 Task: Find connections with filter location Carnegie with filter topic #healthcarewith filter profile language German with filter current company HELLA with filter school GIET University Gunupur with filter industry Administration of Justice with filter service category Commercial Insurance with filter keywords title Area Sales Manager
Action: Mouse moved to (693, 111)
Screenshot: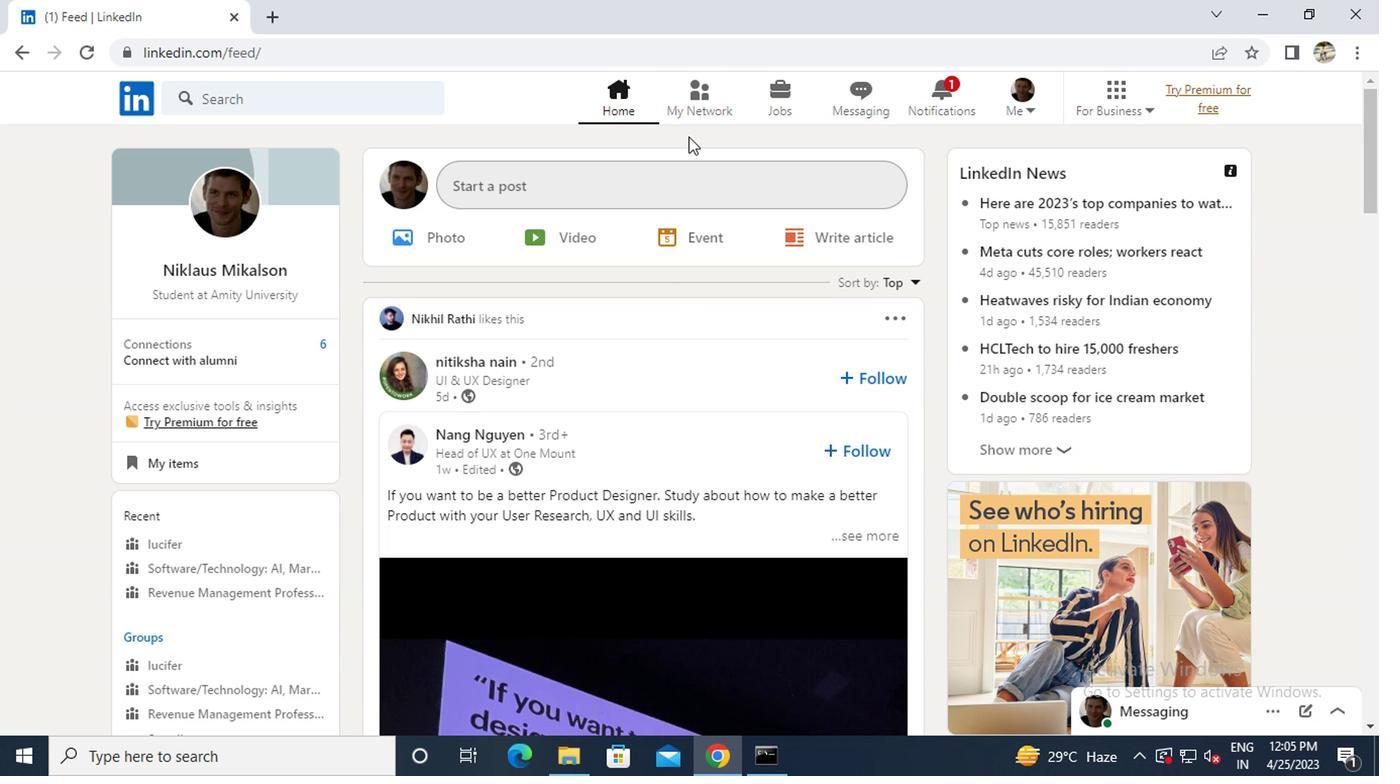 
Action: Mouse pressed left at (693, 111)
Screenshot: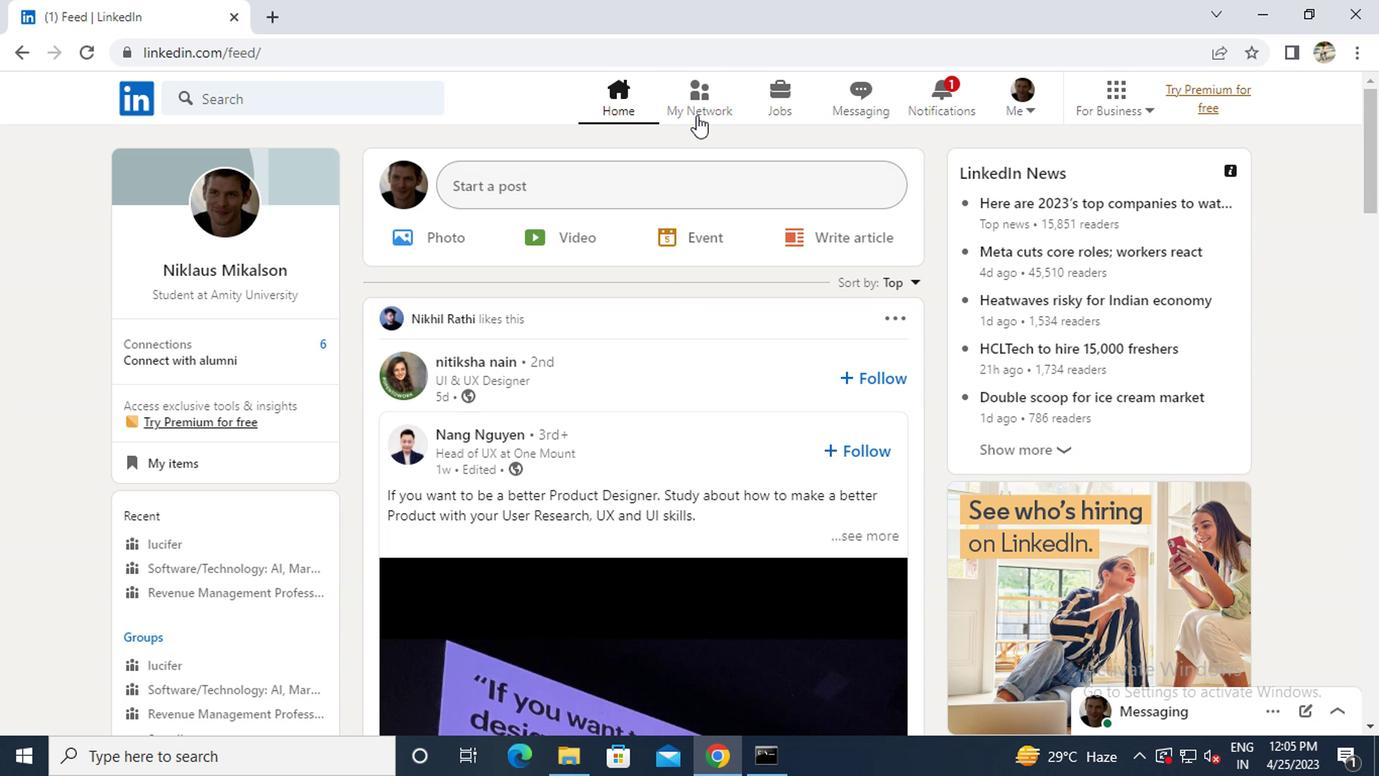
Action: Mouse moved to (375, 208)
Screenshot: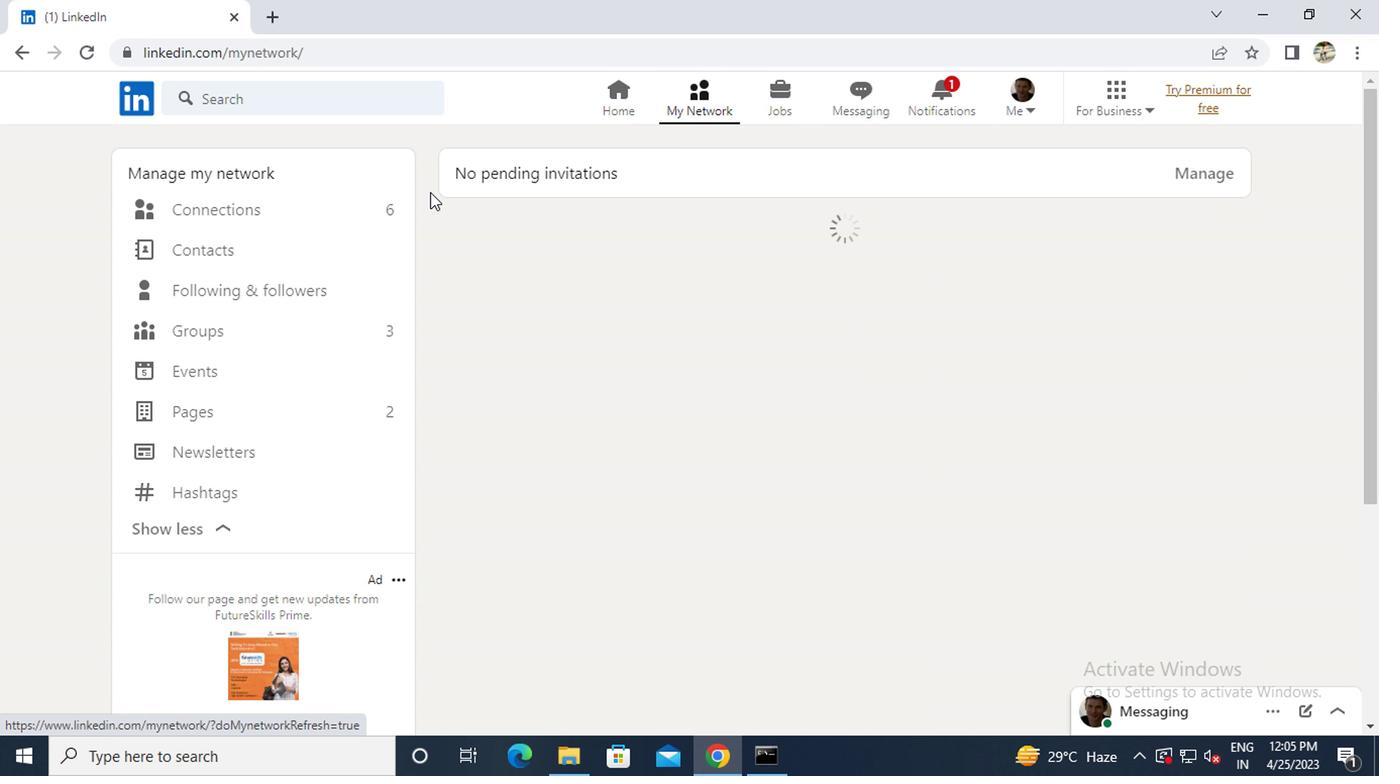 
Action: Mouse pressed left at (375, 208)
Screenshot: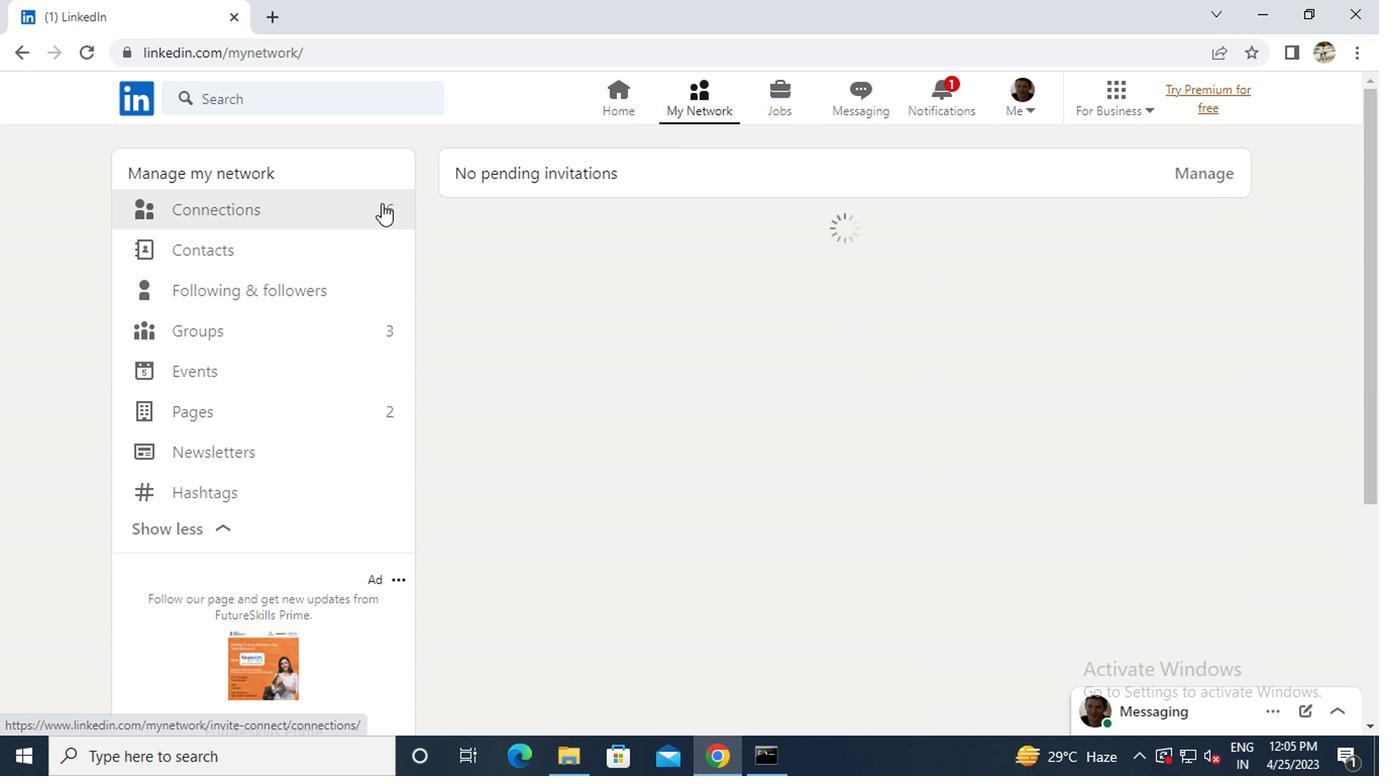 
Action: Mouse moved to (805, 214)
Screenshot: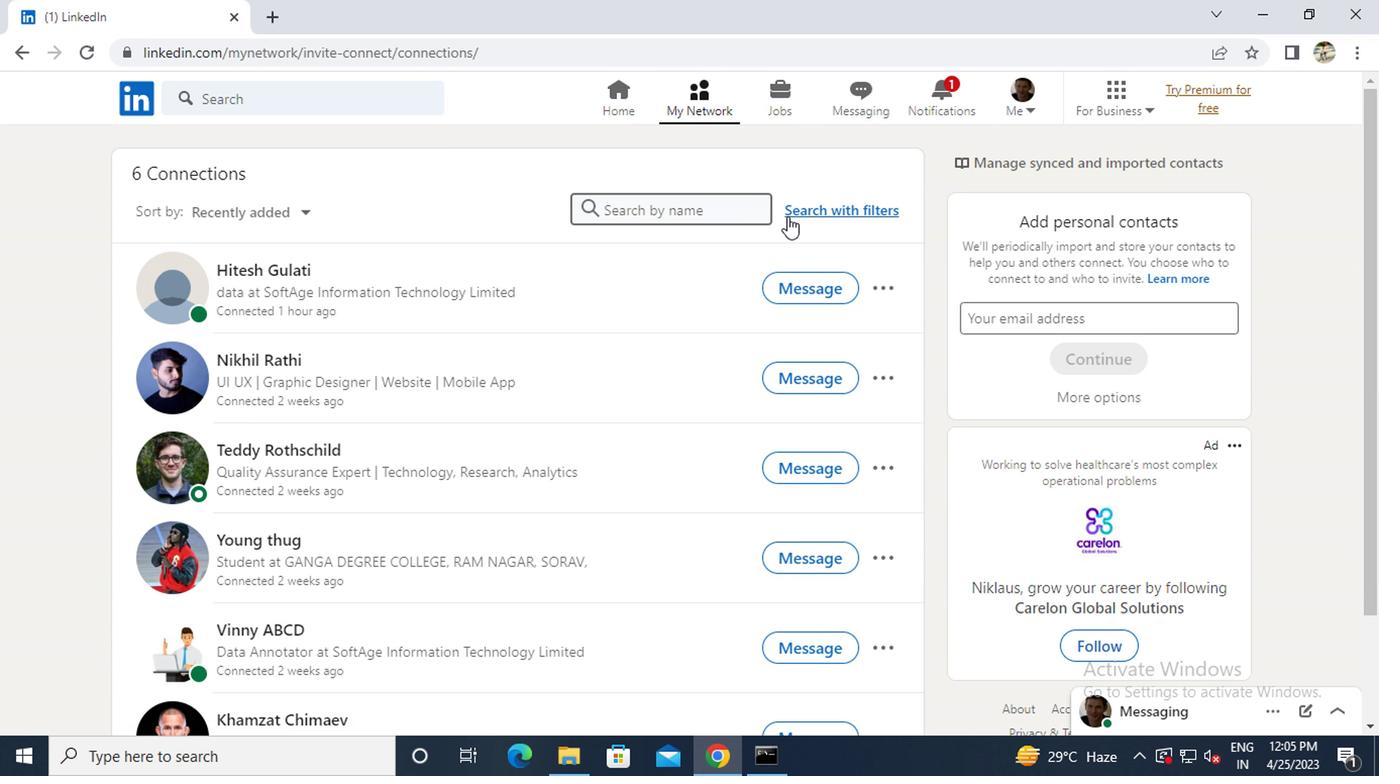 
Action: Mouse pressed left at (805, 214)
Screenshot: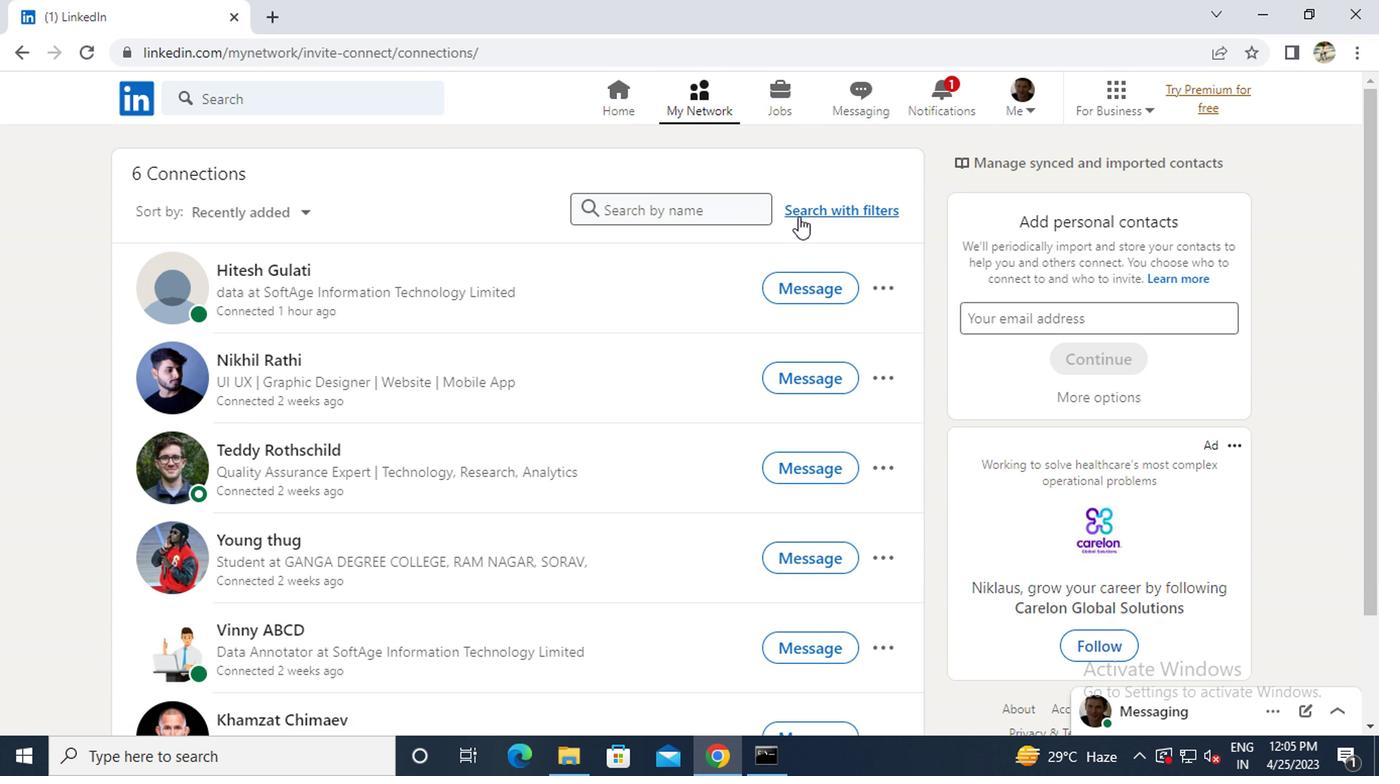 
Action: Mouse moved to (690, 156)
Screenshot: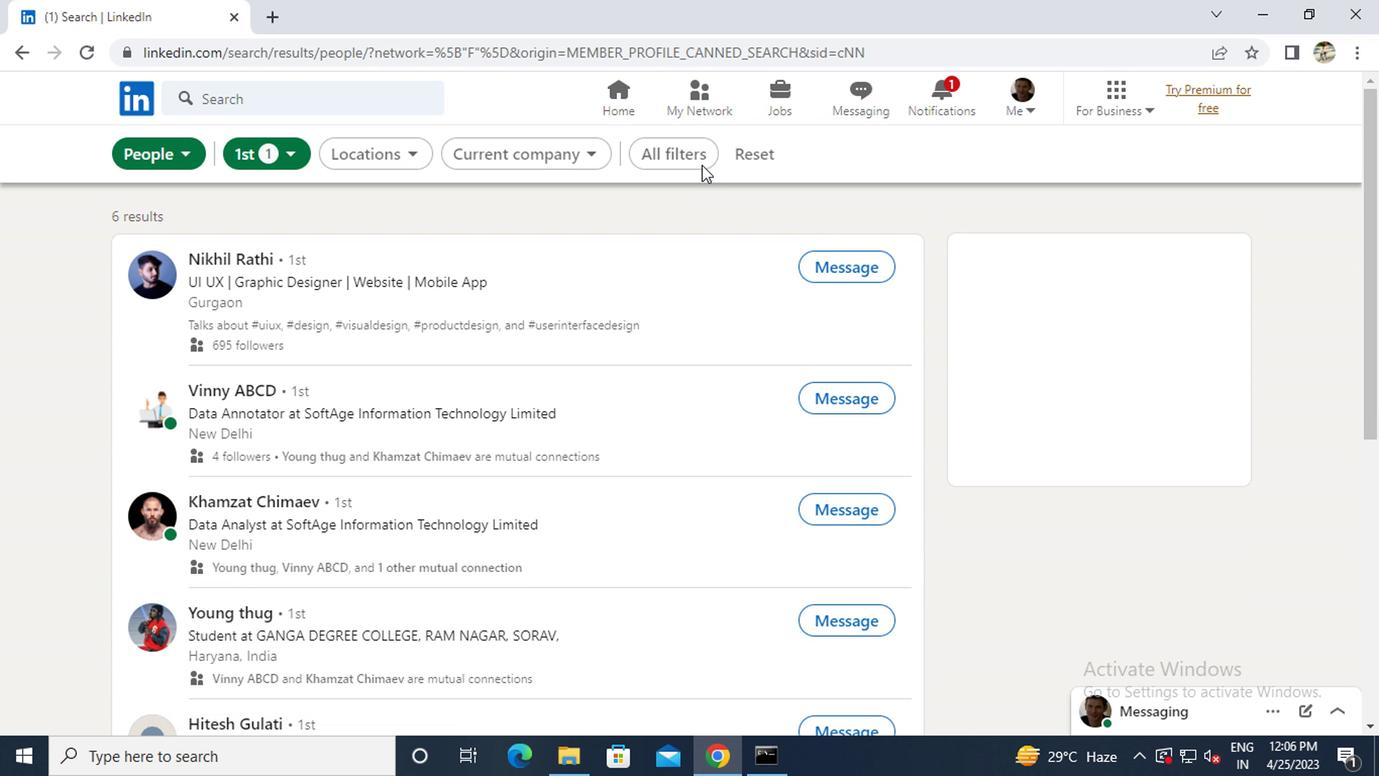 
Action: Mouse pressed left at (690, 156)
Screenshot: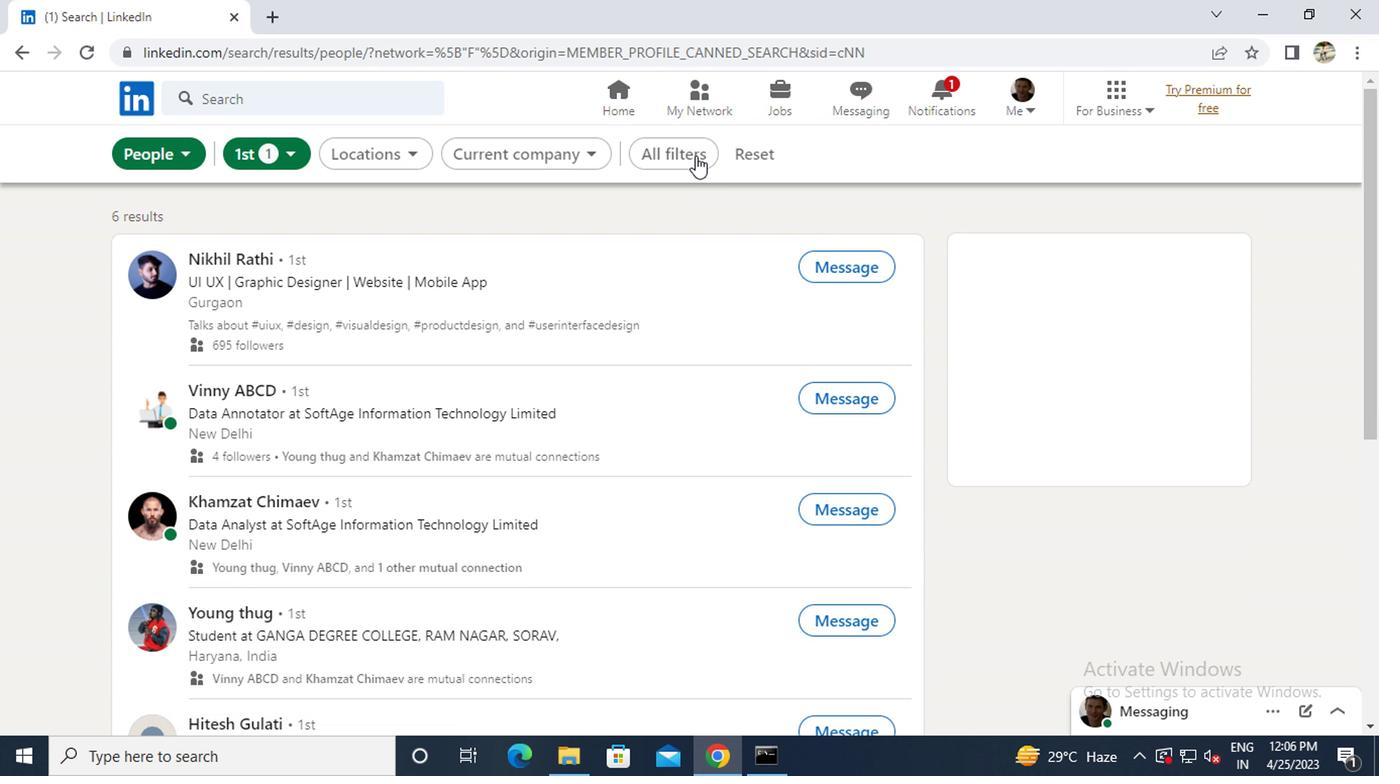 
Action: Mouse moved to (977, 441)
Screenshot: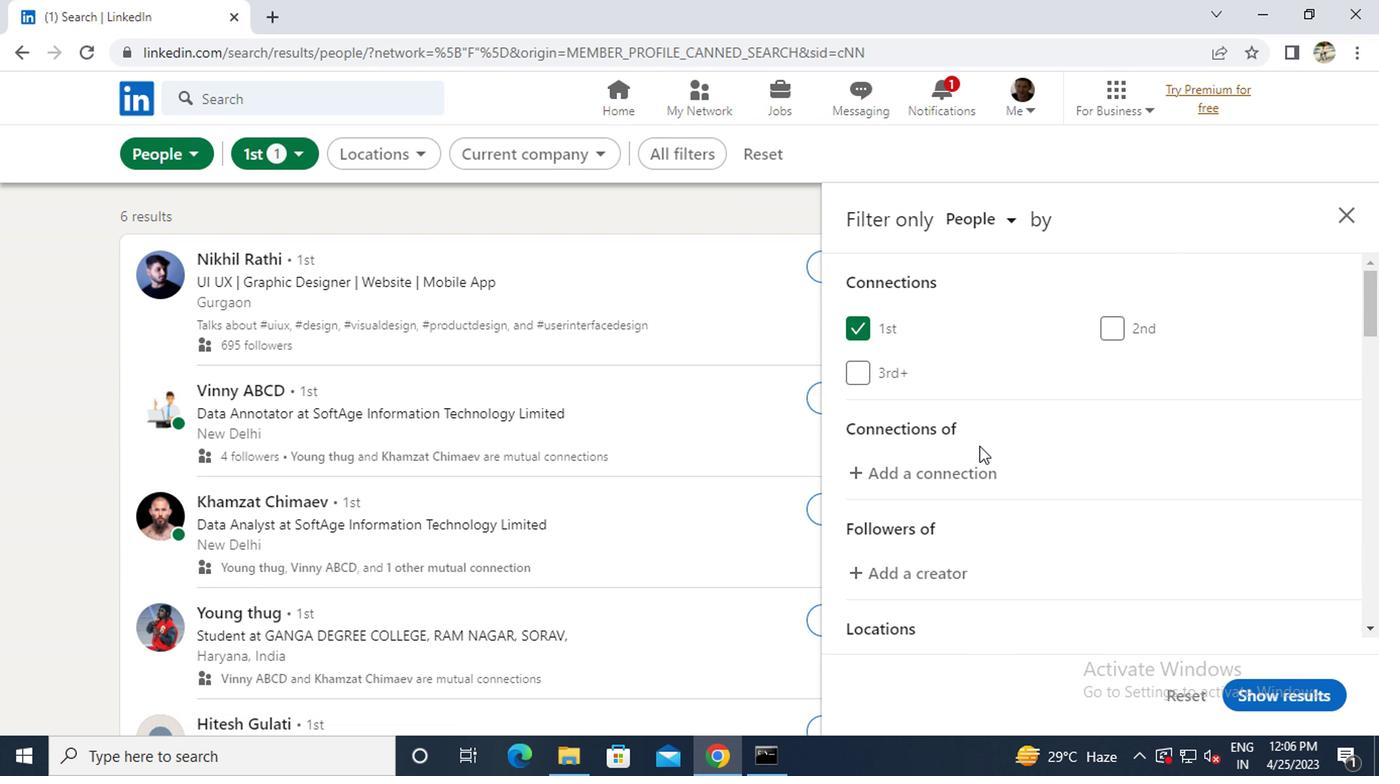 
Action: Mouse scrolled (977, 441) with delta (0, 0)
Screenshot: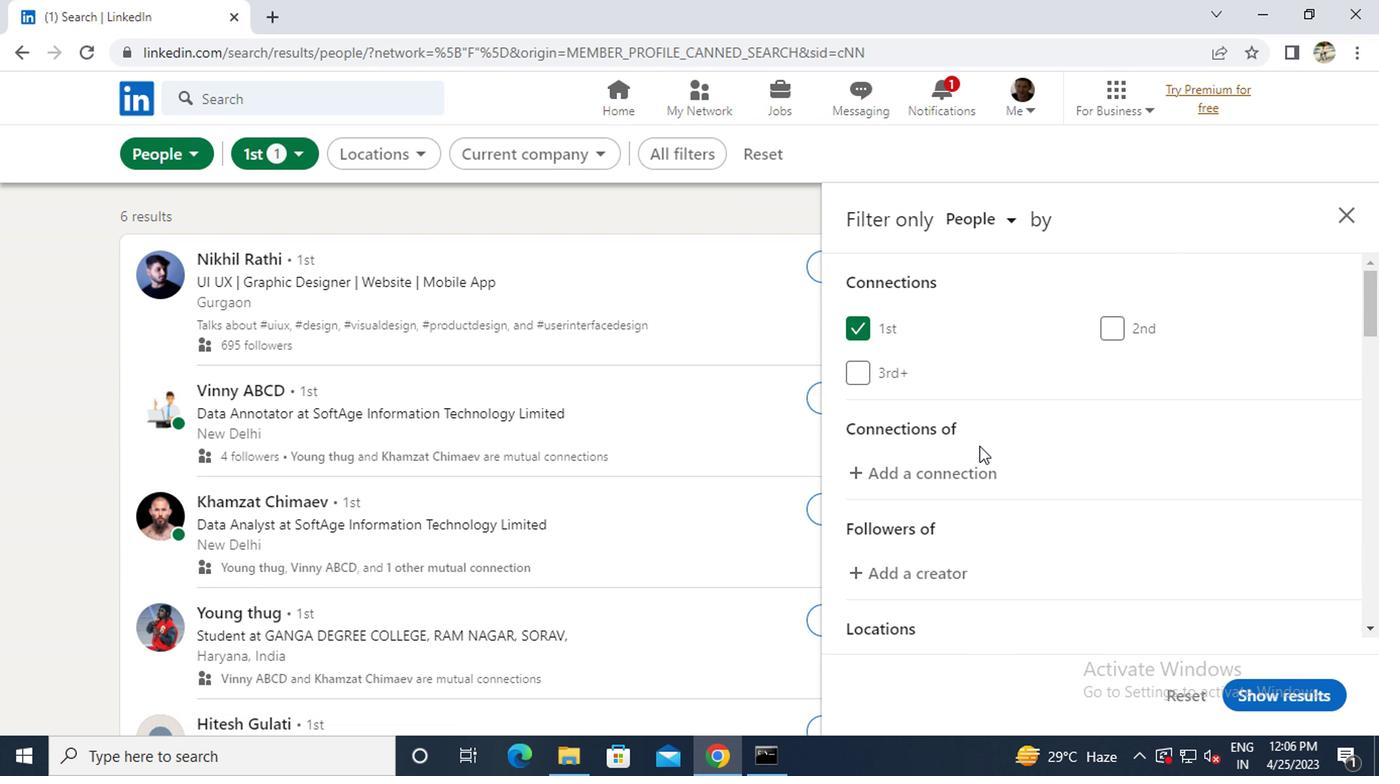 
Action: Mouse scrolled (977, 441) with delta (0, 0)
Screenshot: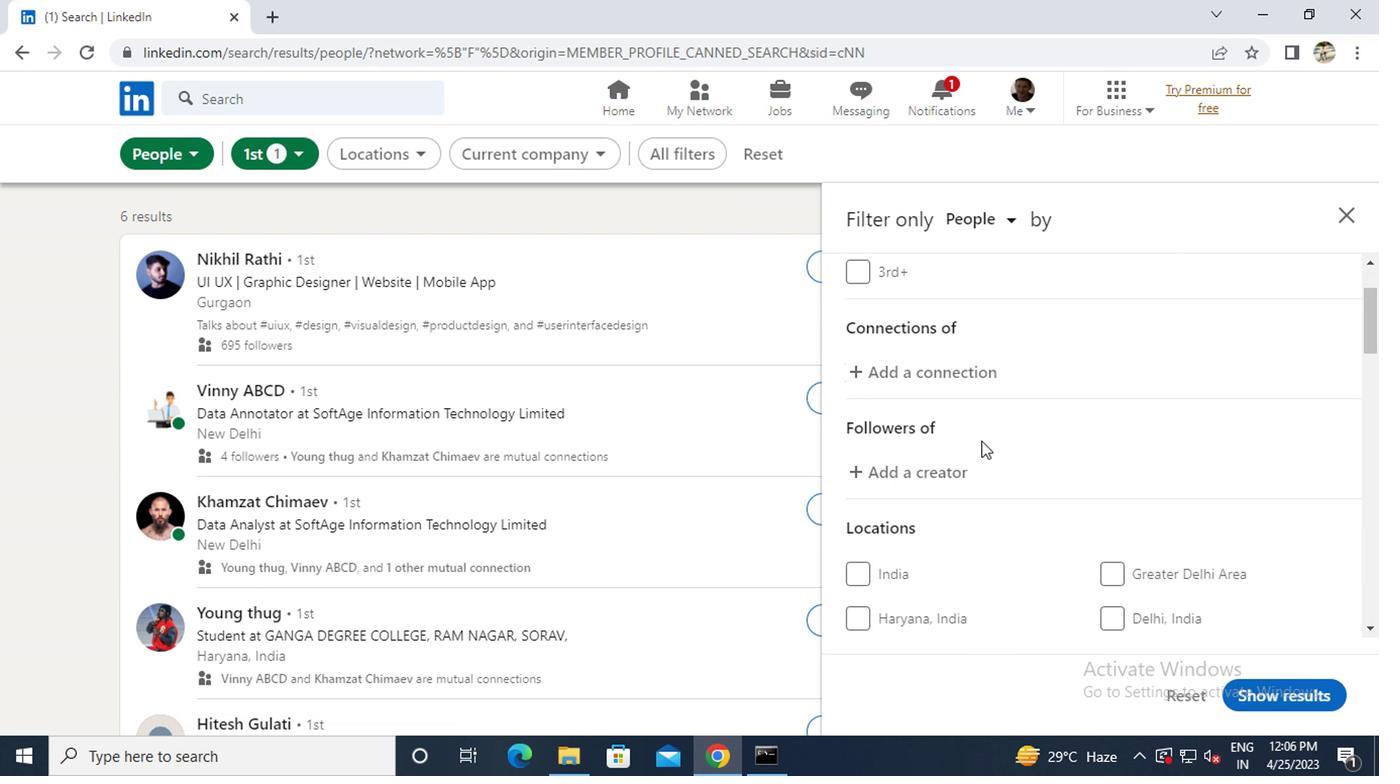 
Action: Mouse scrolled (977, 441) with delta (0, 0)
Screenshot: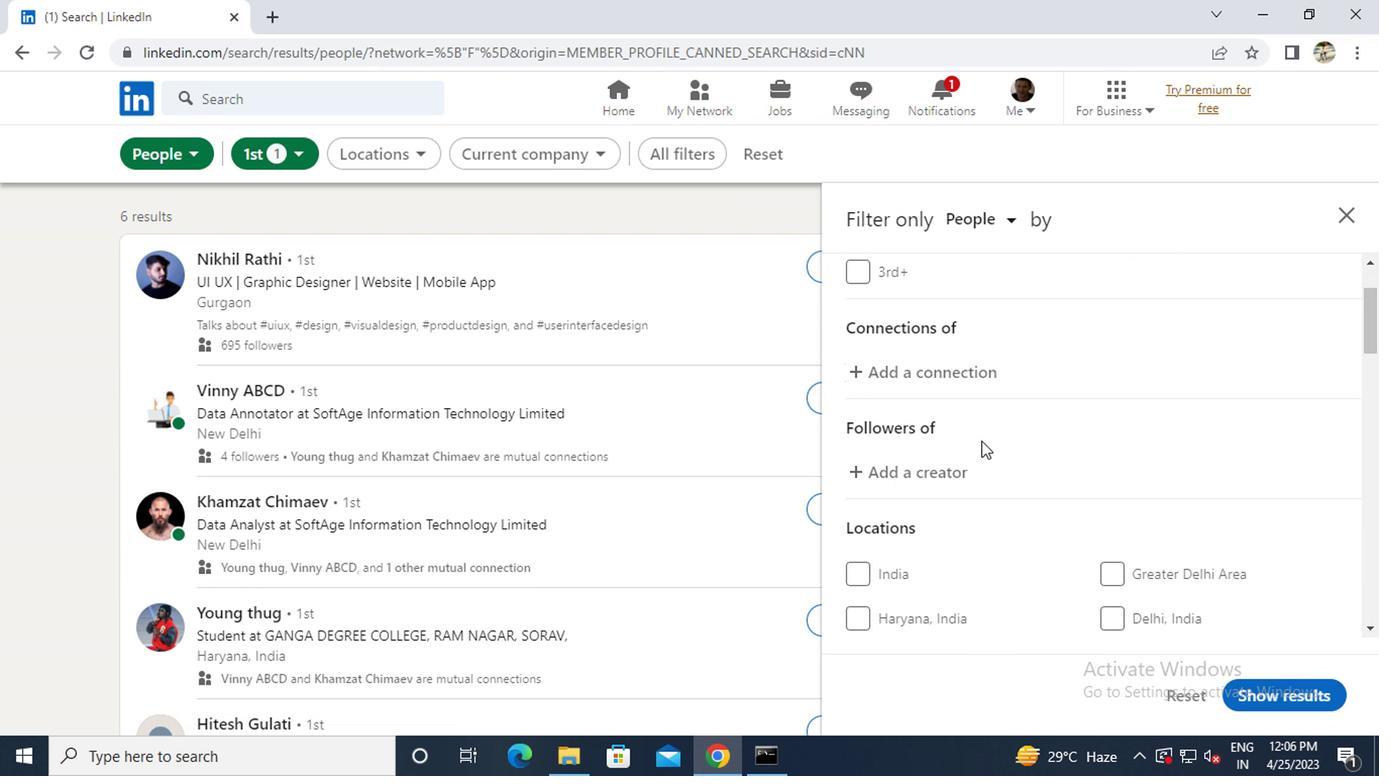
Action: Mouse moved to (1118, 457)
Screenshot: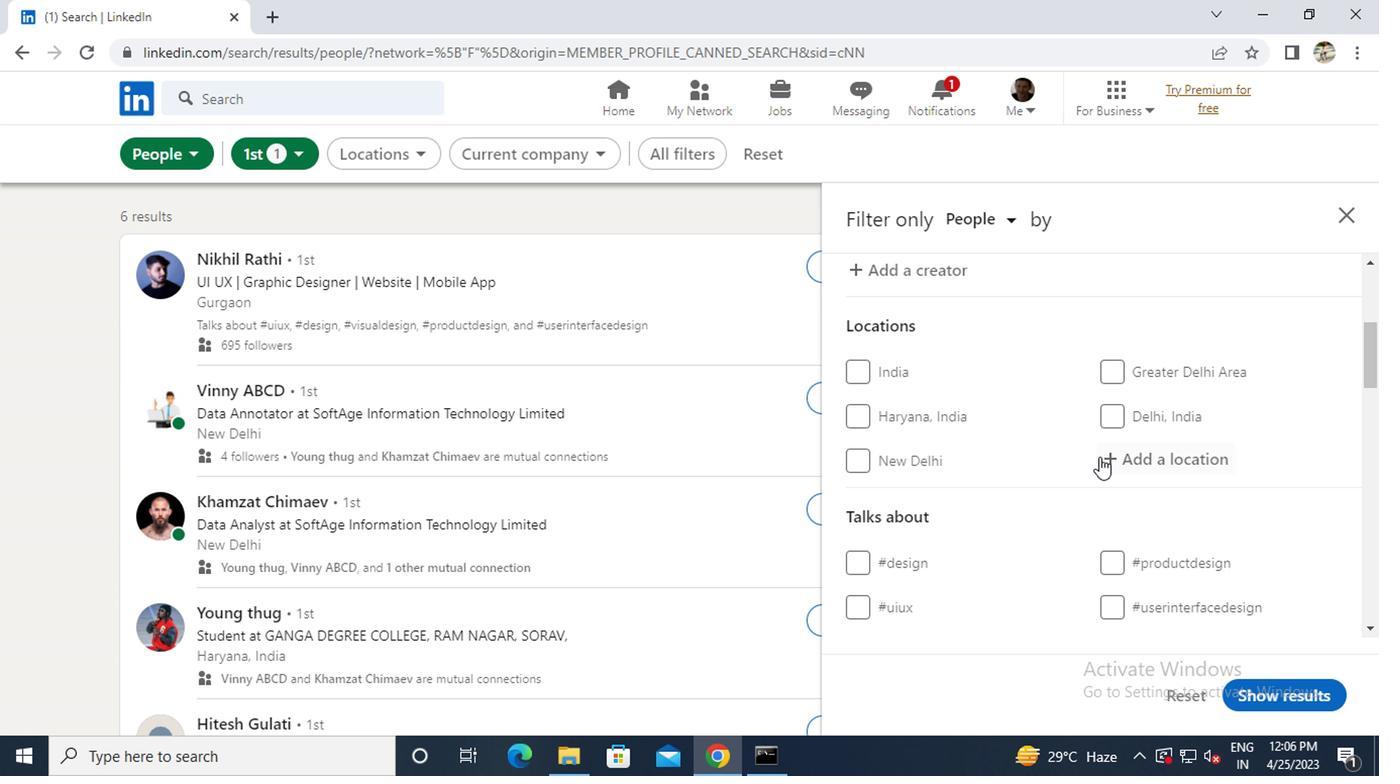 
Action: Mouse pressed left at (1118, 457)
Screenshot: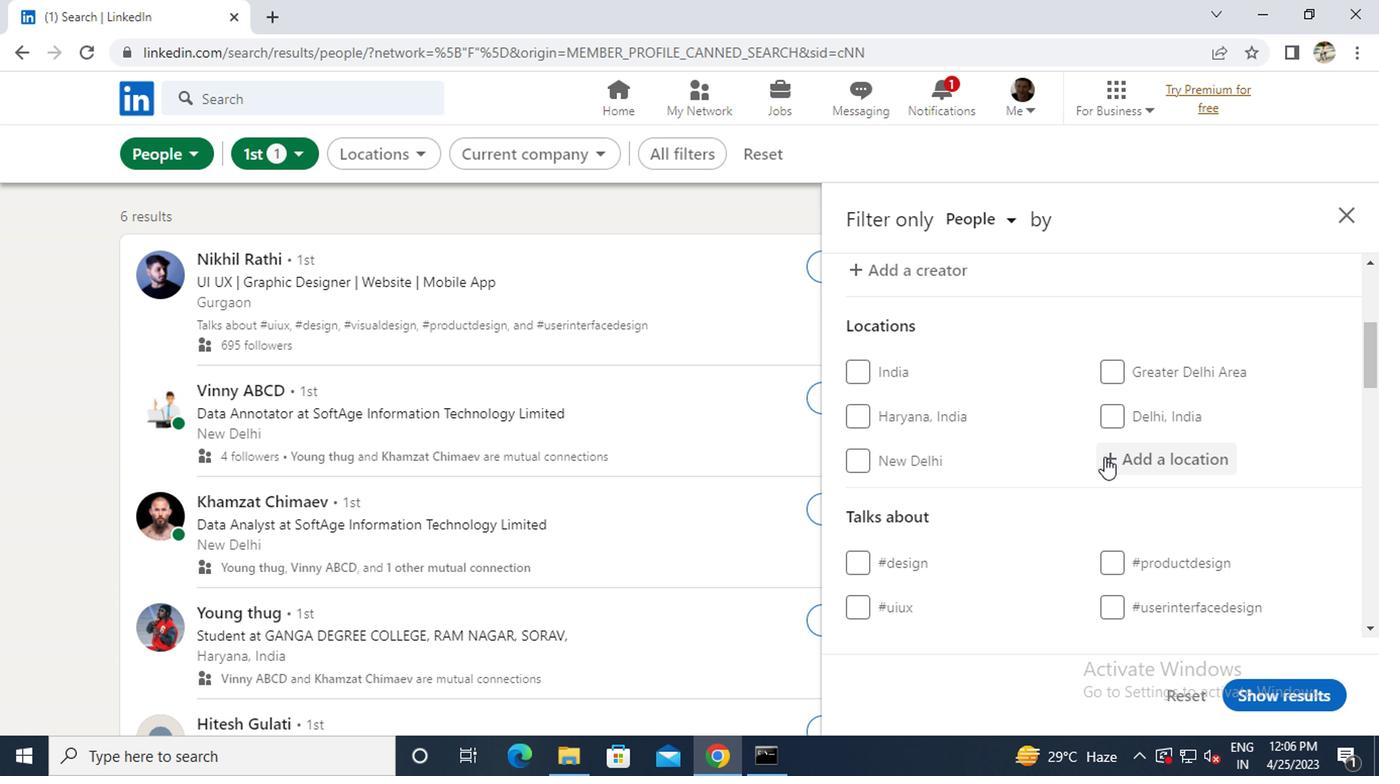 
Action: Key pressed <Key.caps_lock>c<Key.caps_lock>arnegie<Key.space>
Screenshot: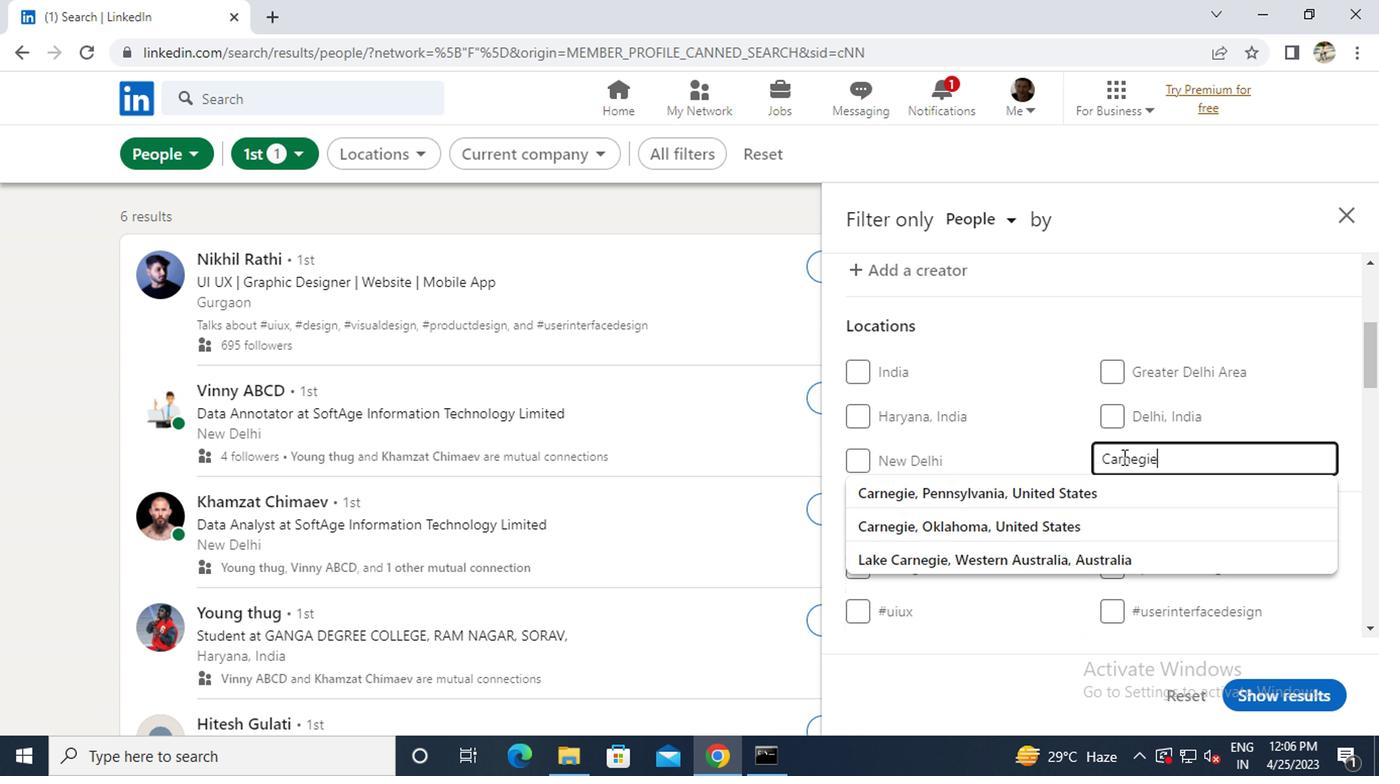 
Action: Mouse scrolled (1118, 457) with delta (0, 0)
Screenshot: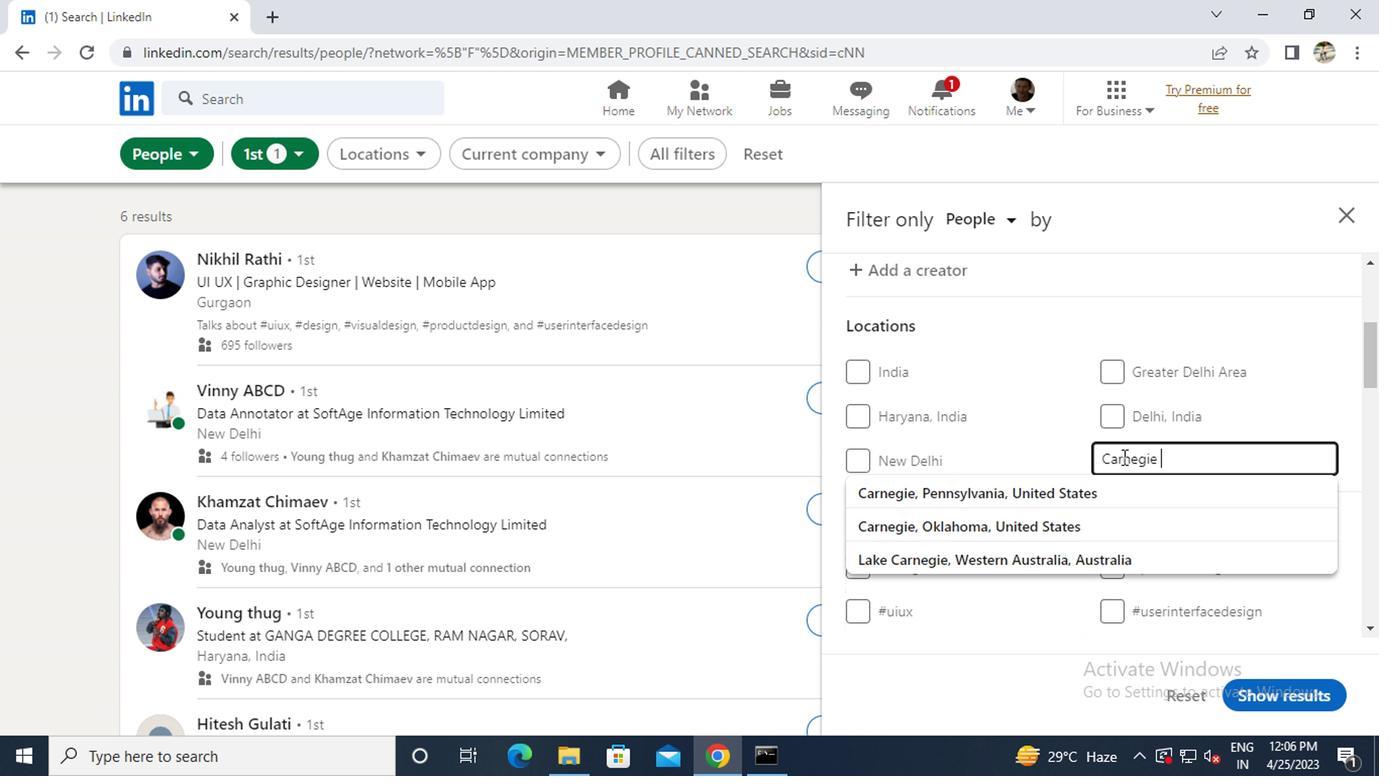 
Action: Mouse moved to (1119, 551)
Screenshot: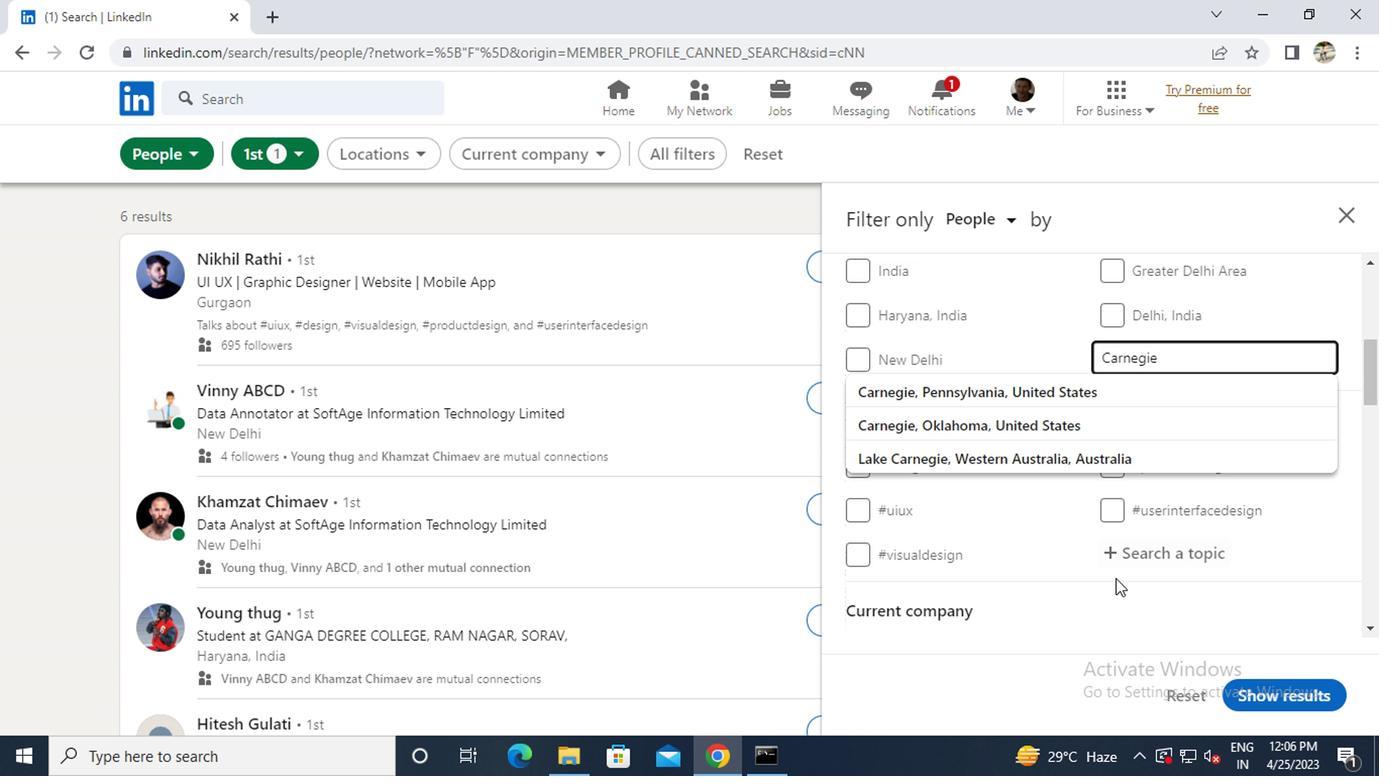 
Action: Mouse pressed left at (1119, 551)
Screenshot: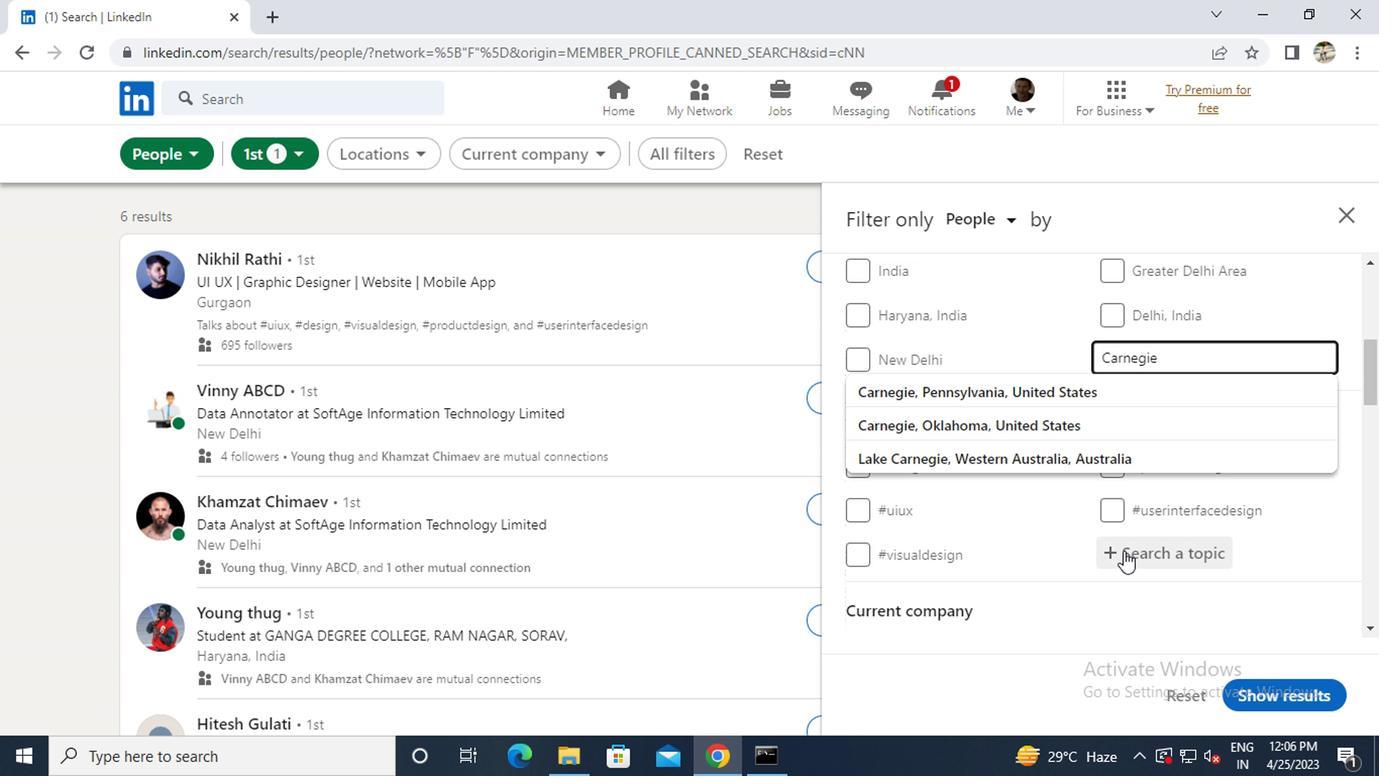 
Action: Key pressed <Key.caps_lock>h<Key.caps_lock><Key.backspace><Key.shift><Key.shift><Key.shift><Key.shift><Key.shift><Key.shift><Key.shift><Key.shift><Key.shift><Key.shift><Key.shift><Key.shift><Key.shift><Key.shift><Key.shift><Key.shift><Key.shift><Key.shift><Key.shift><Key.shift><Key.shift><Key.shift><Key.shift><Key.shift><Key.shift><Key.shift>#HEALTHCARE
Screenshot: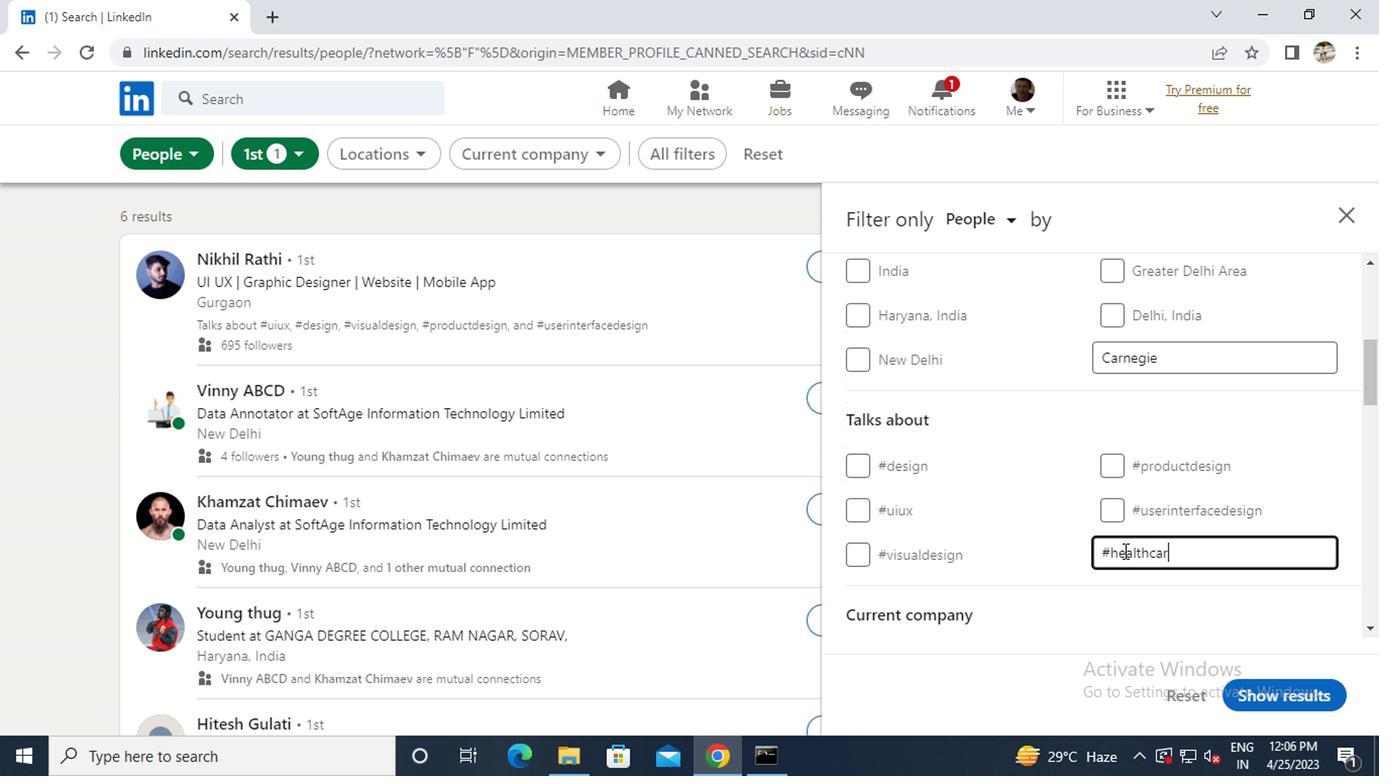 
Action: Mouse scrolled (1119, 550) with delta (0, -1)
Screenshot: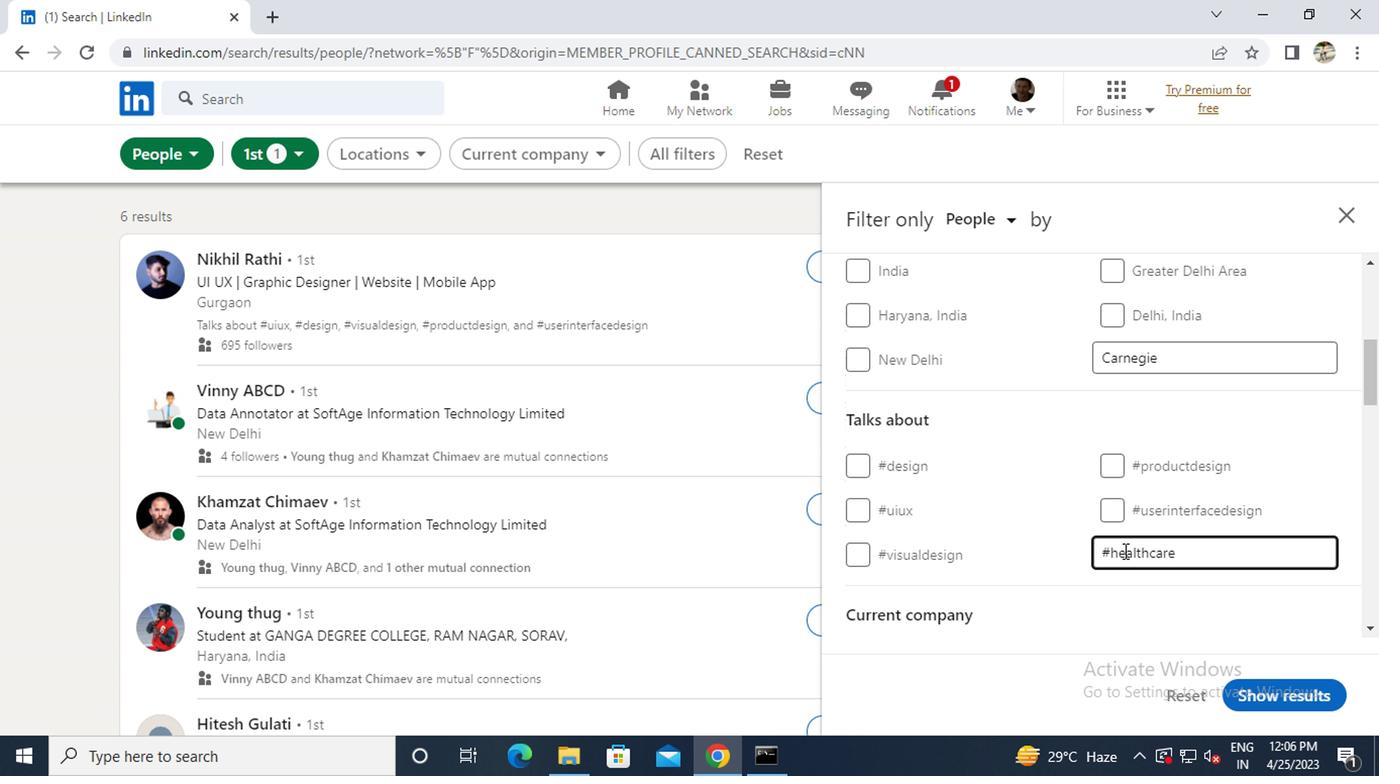 
Action: Mouse scrolled (1119, 550) with delta (0, -1)
Screenshot: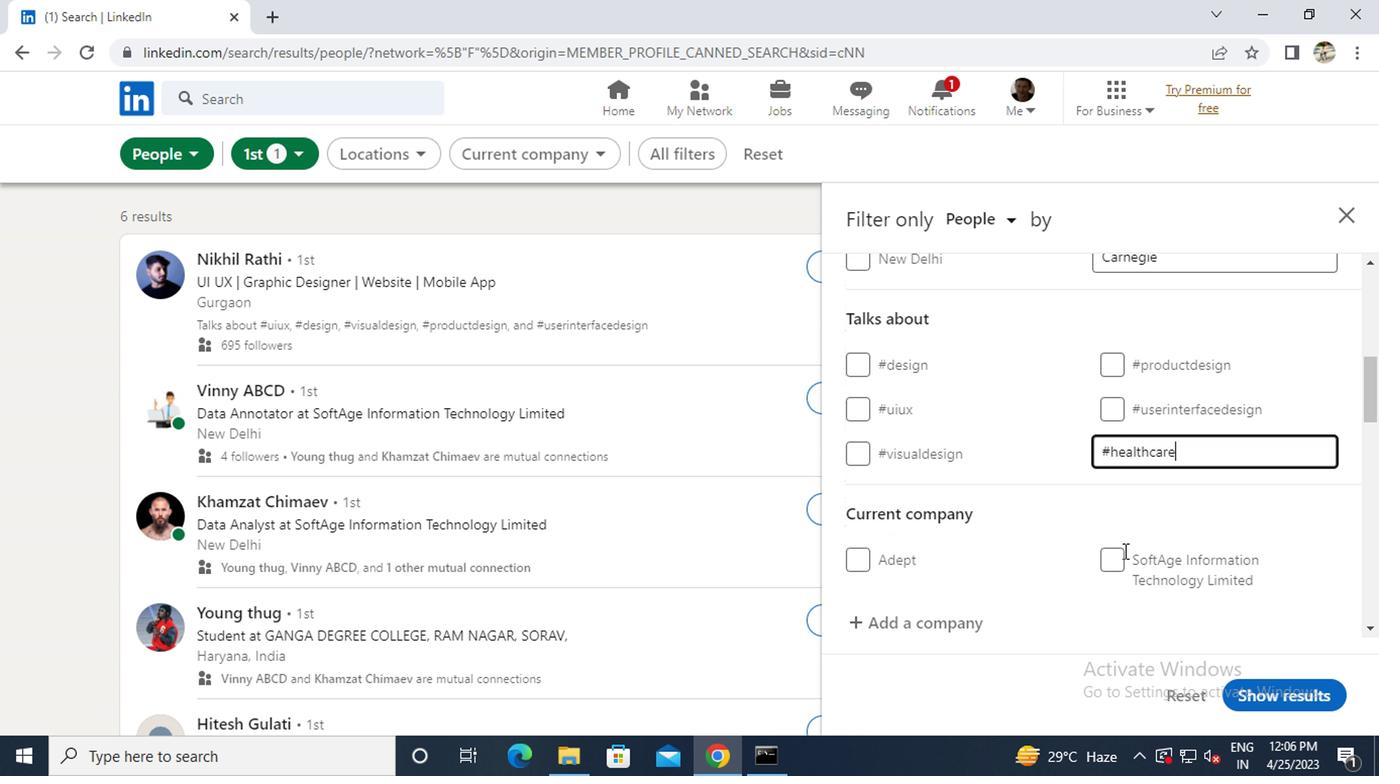
Action: Mouse moved to (914, 523)
Screenshot: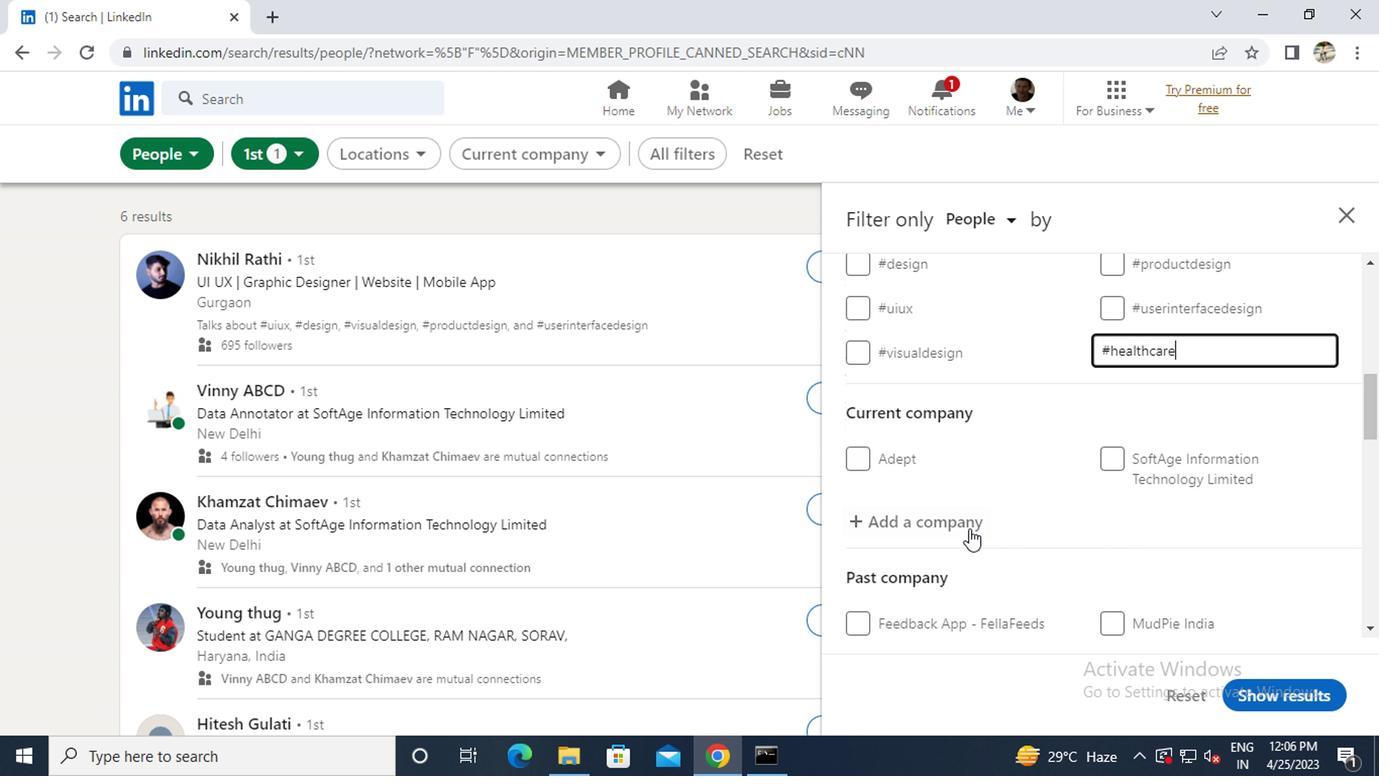 
Action: Mouse pressed left at (914, 523)
Screenshot: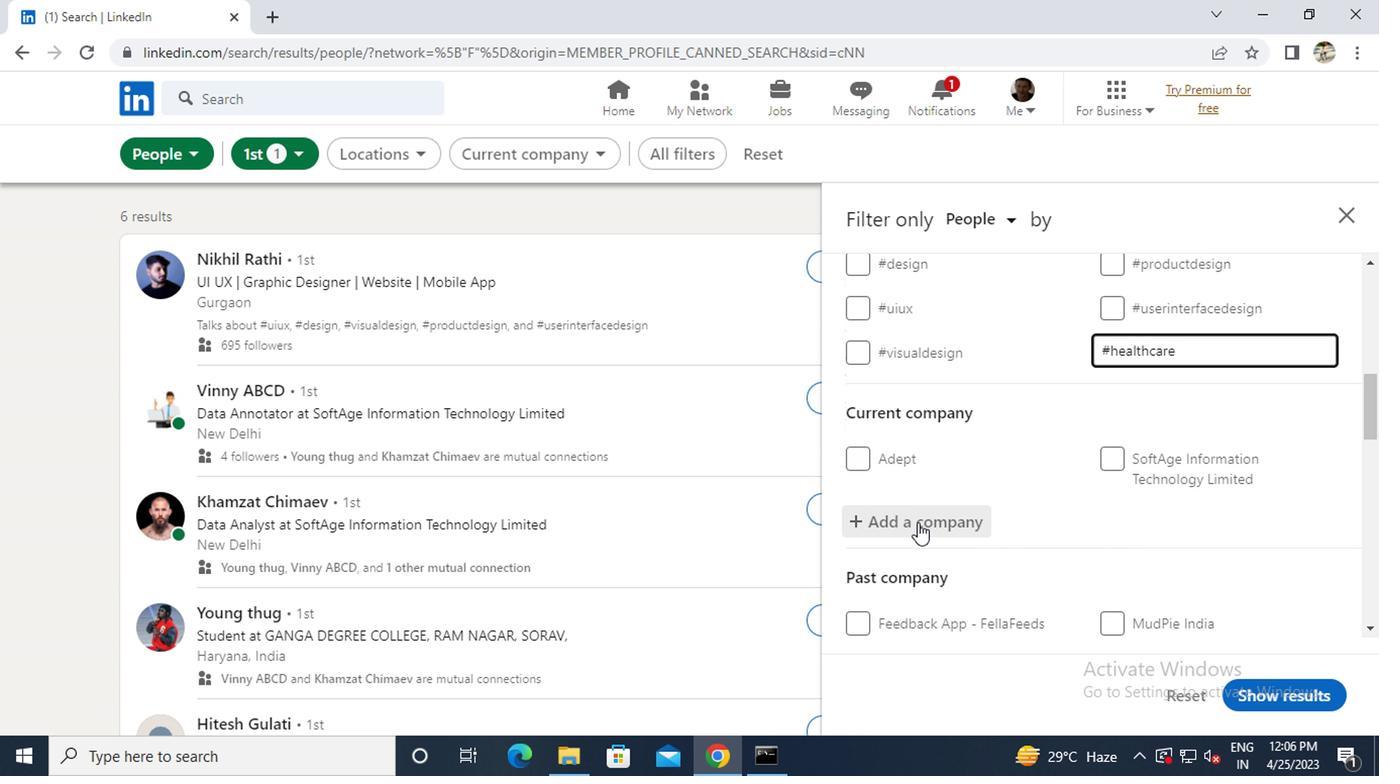 
Action: Key pressed <Key.caps_lock>HELLA
Screenshot: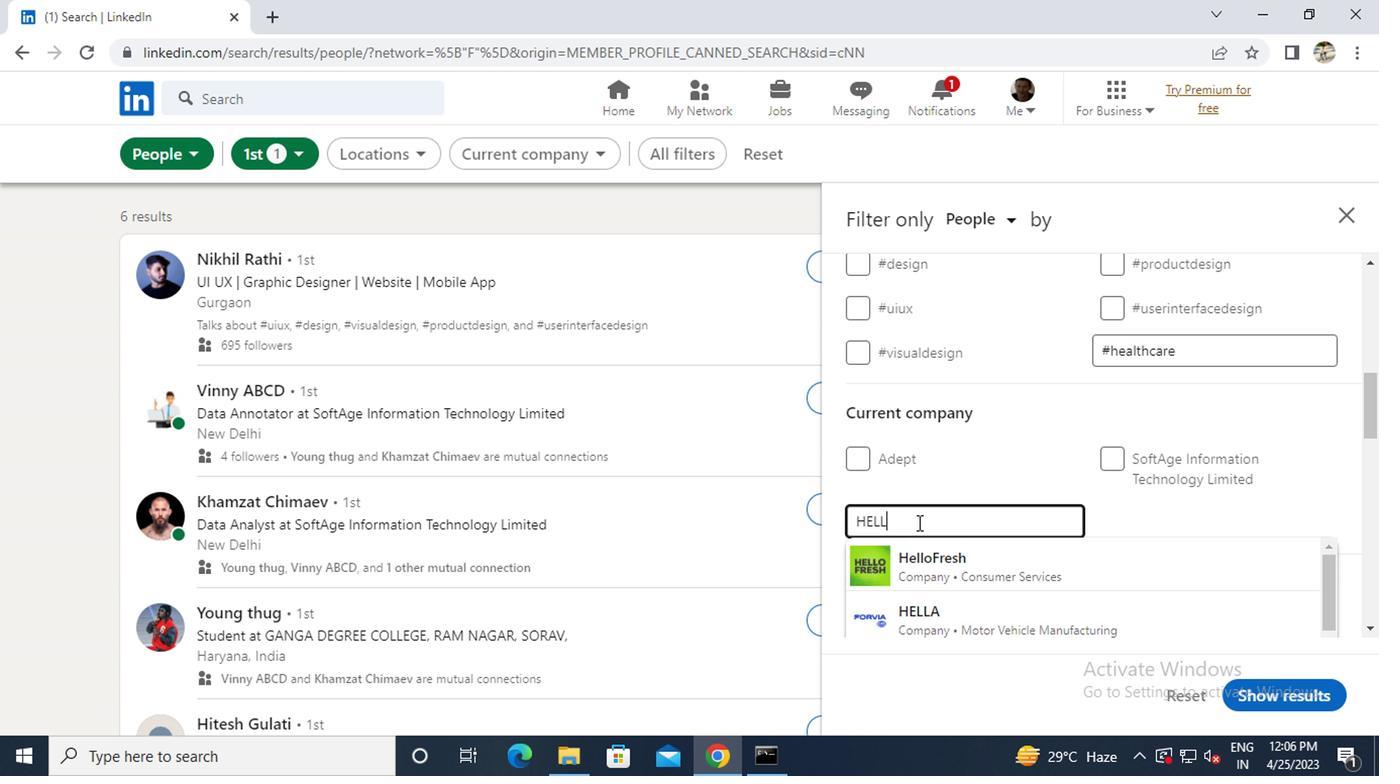 
Action: Mouse moved to (930, 570)
Screenshot: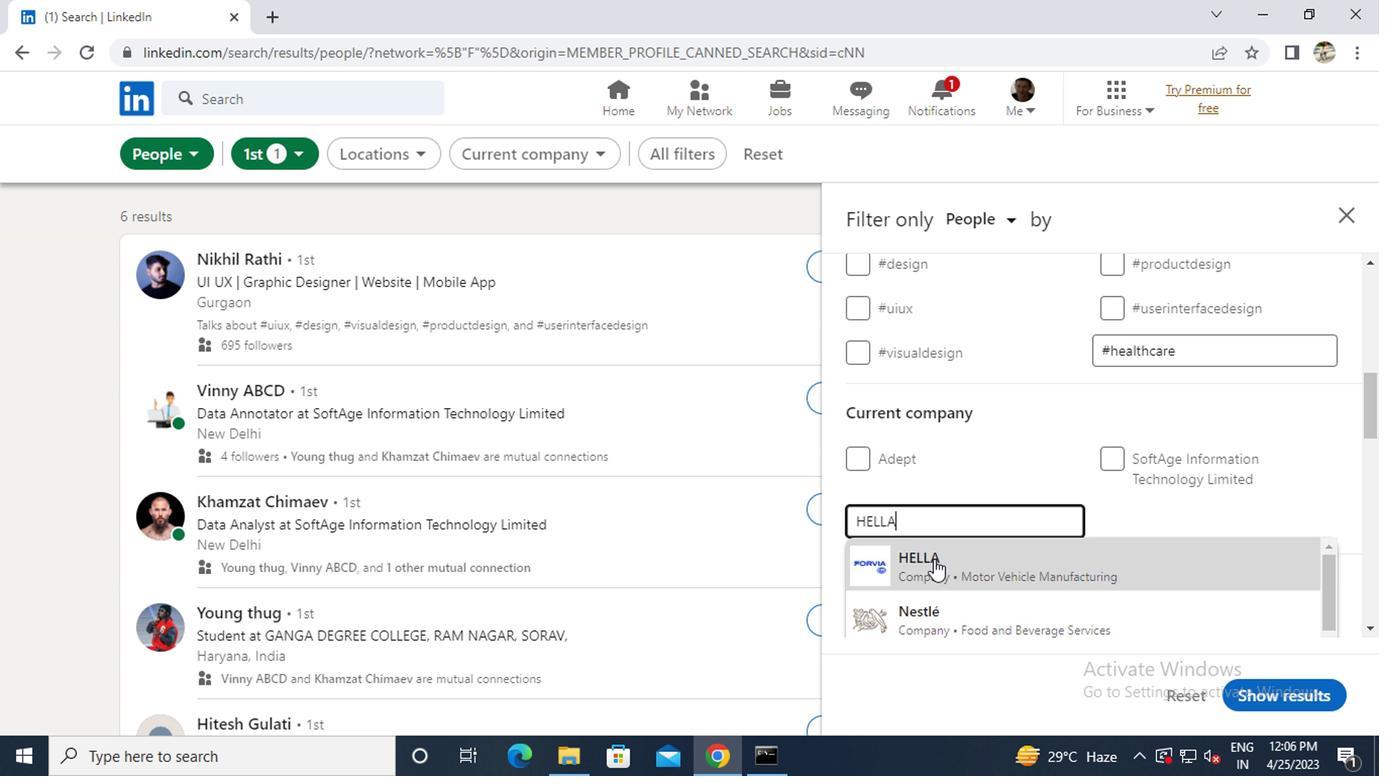 
Action: Mouse pressed left at (930, 570)
Screenshot: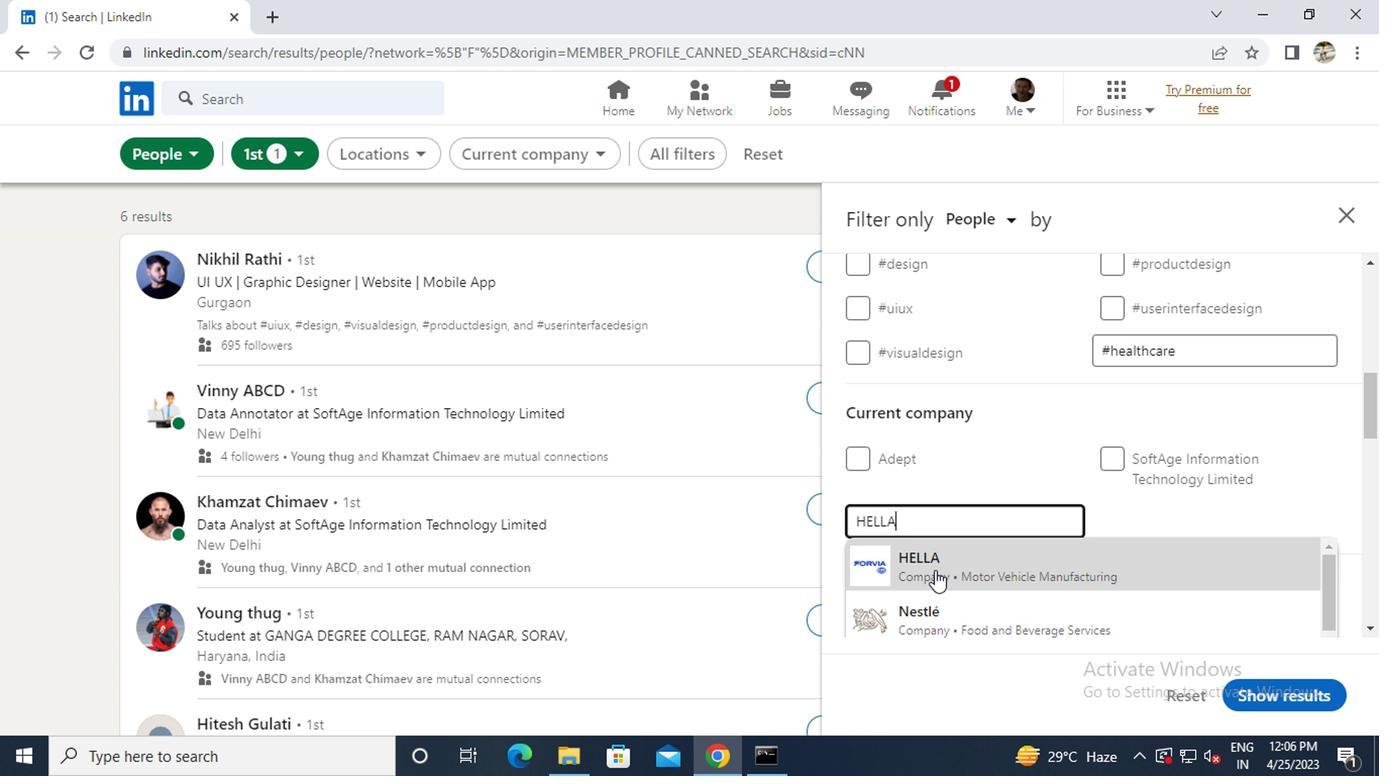 
Action: Mouse moved to (939, 565)
Screenshot: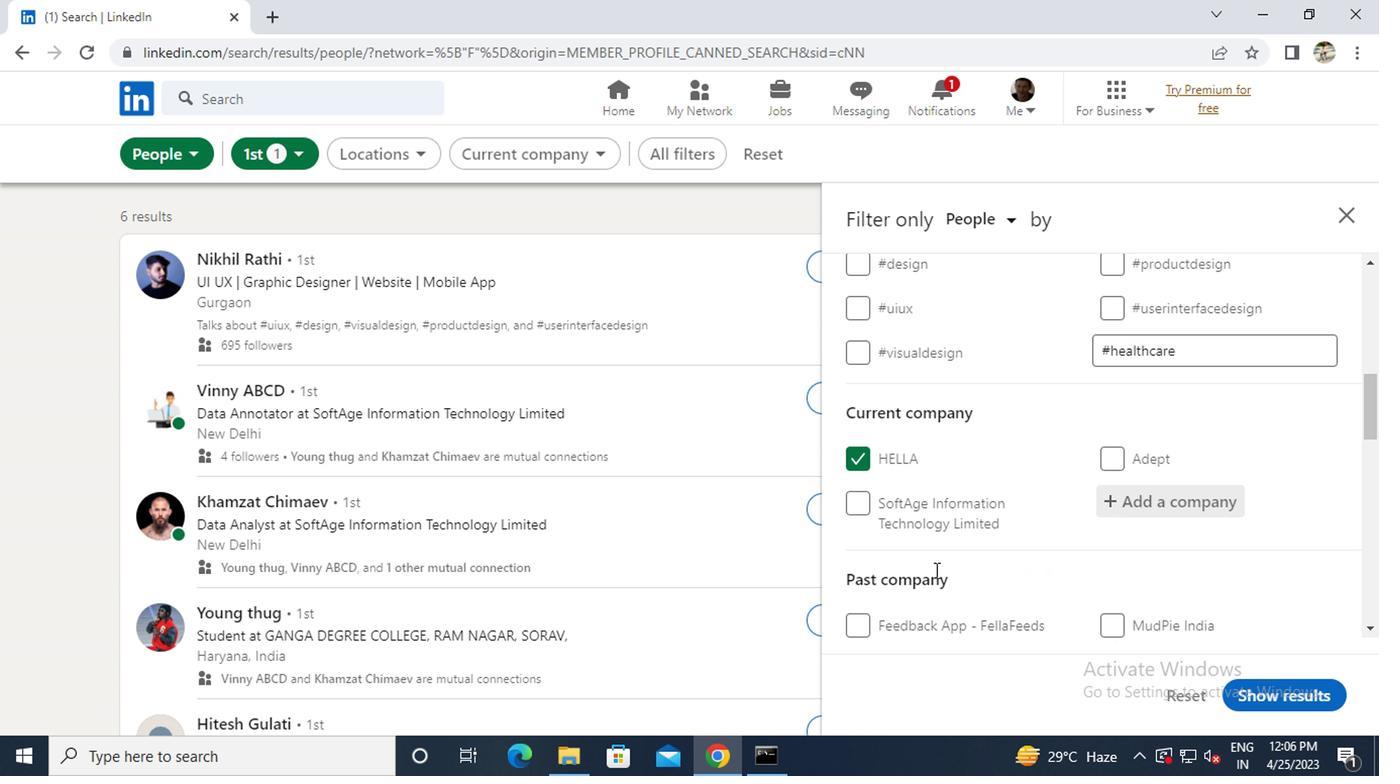 
Action: Mouse scrolled (939, 564) with delta (0, 0)
Screenshot: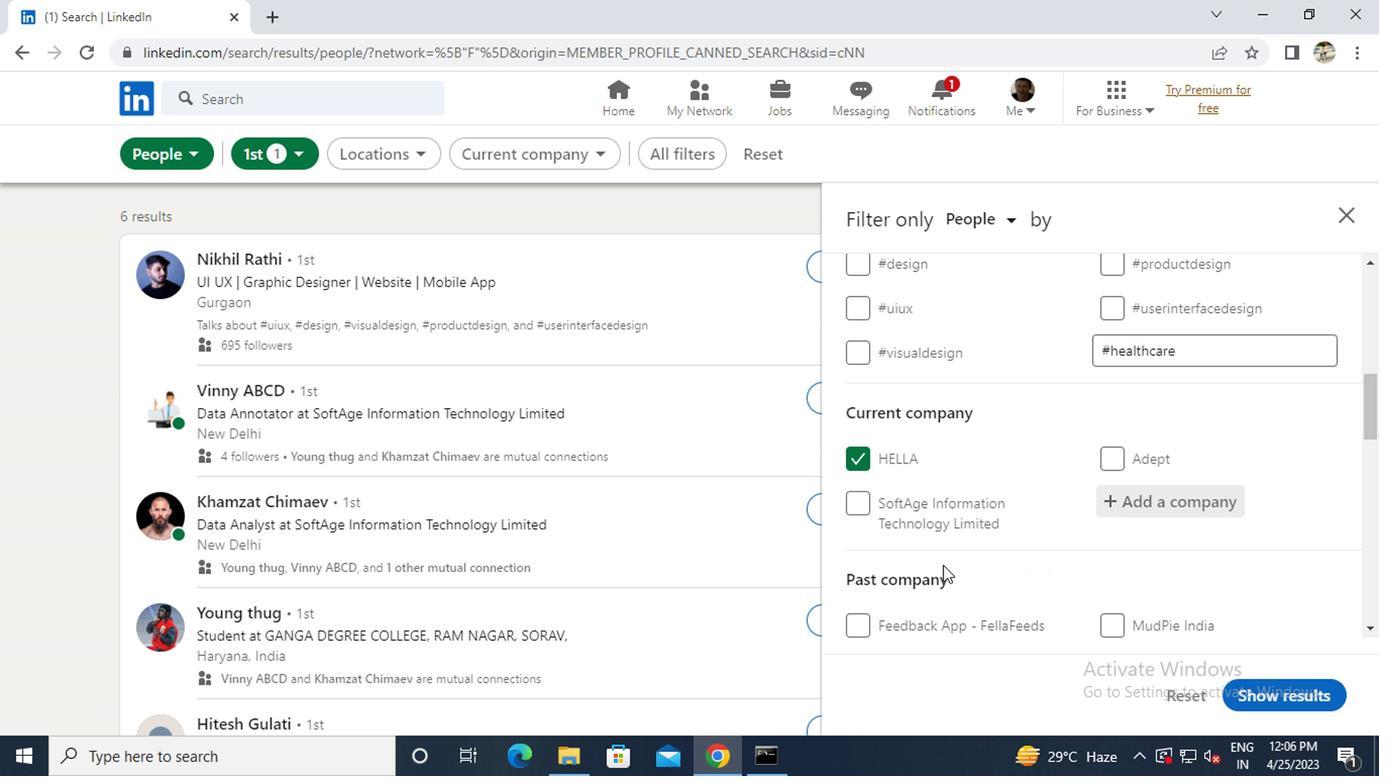 
Action: Mouse scrolled (939, 564) with delta (0, 0)
Screenshot: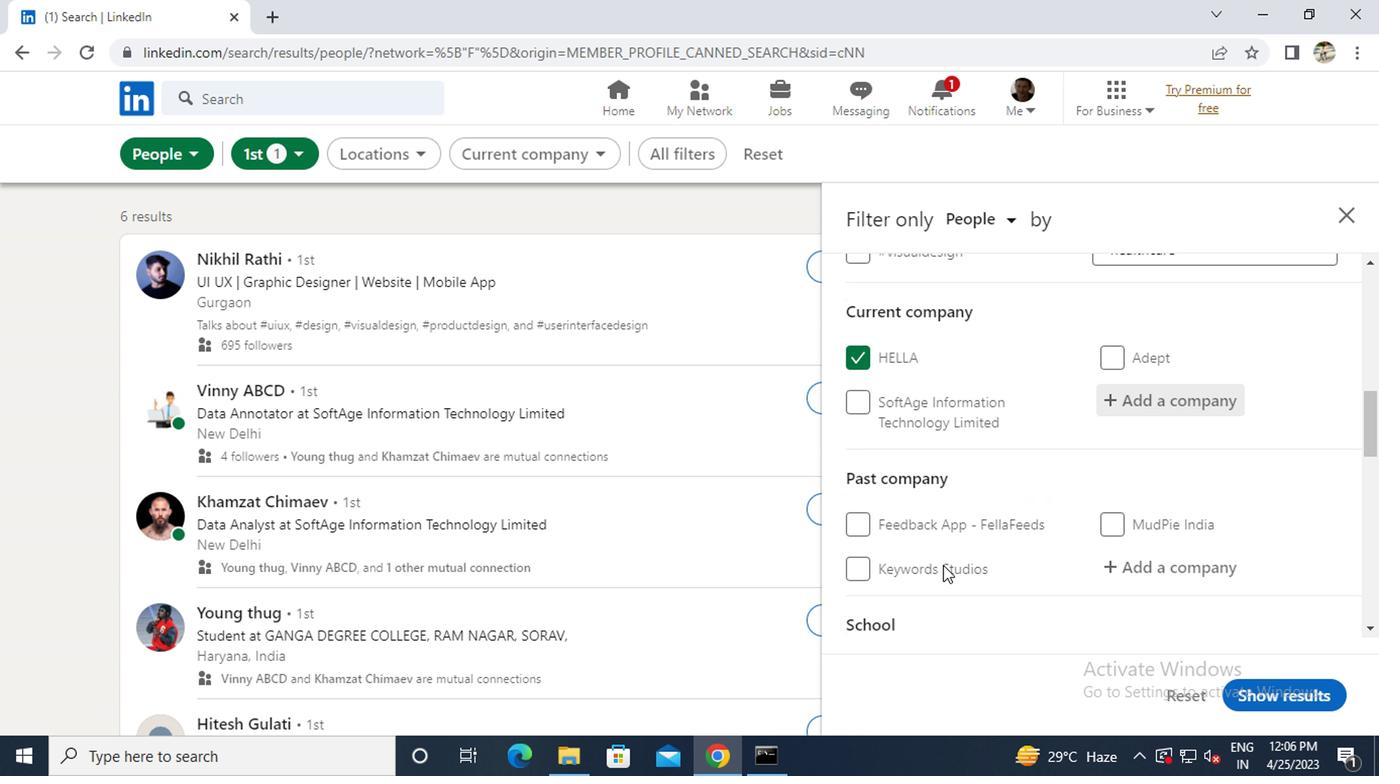 
Action: Mouse scrolled (939, 564) with delta (0, 0)
Screenshot: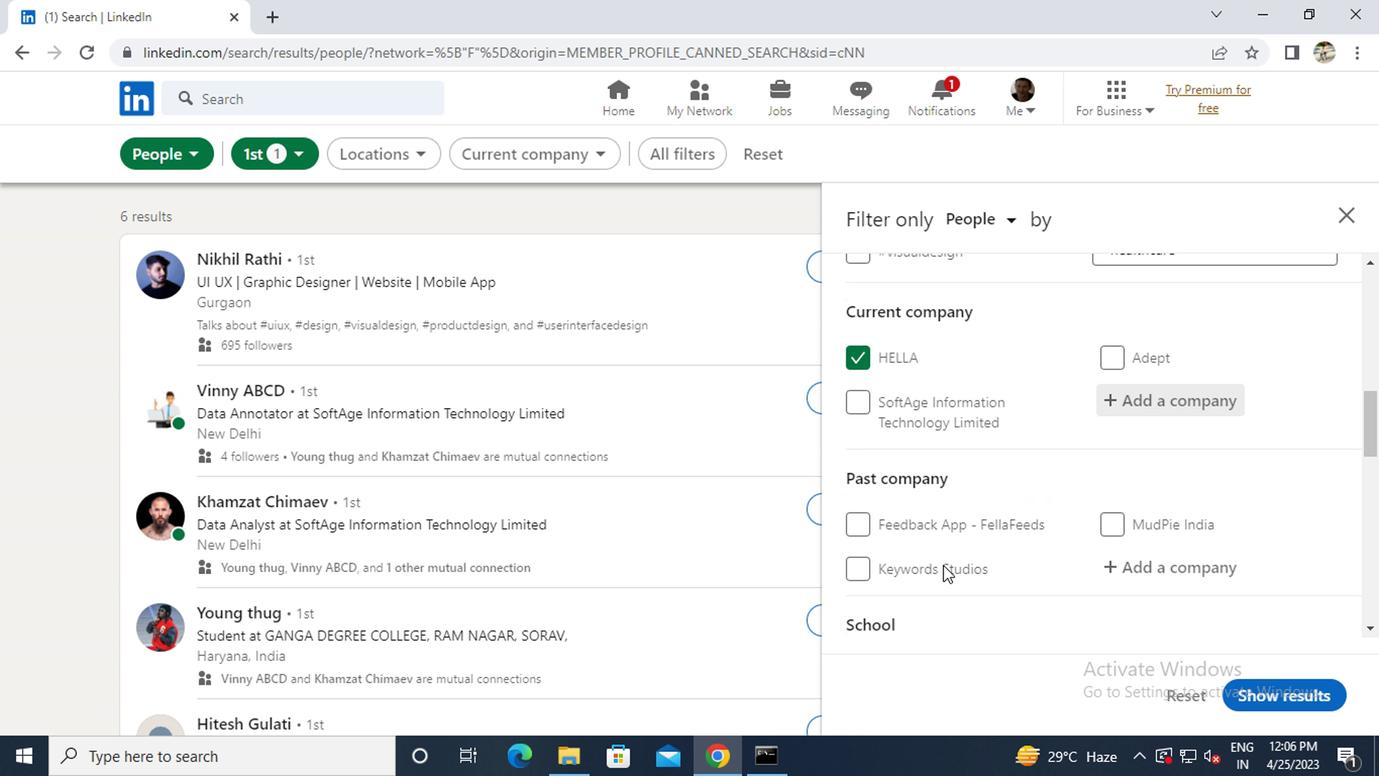 
Action: Mouse pressed left at (939, 565)
Screenshot: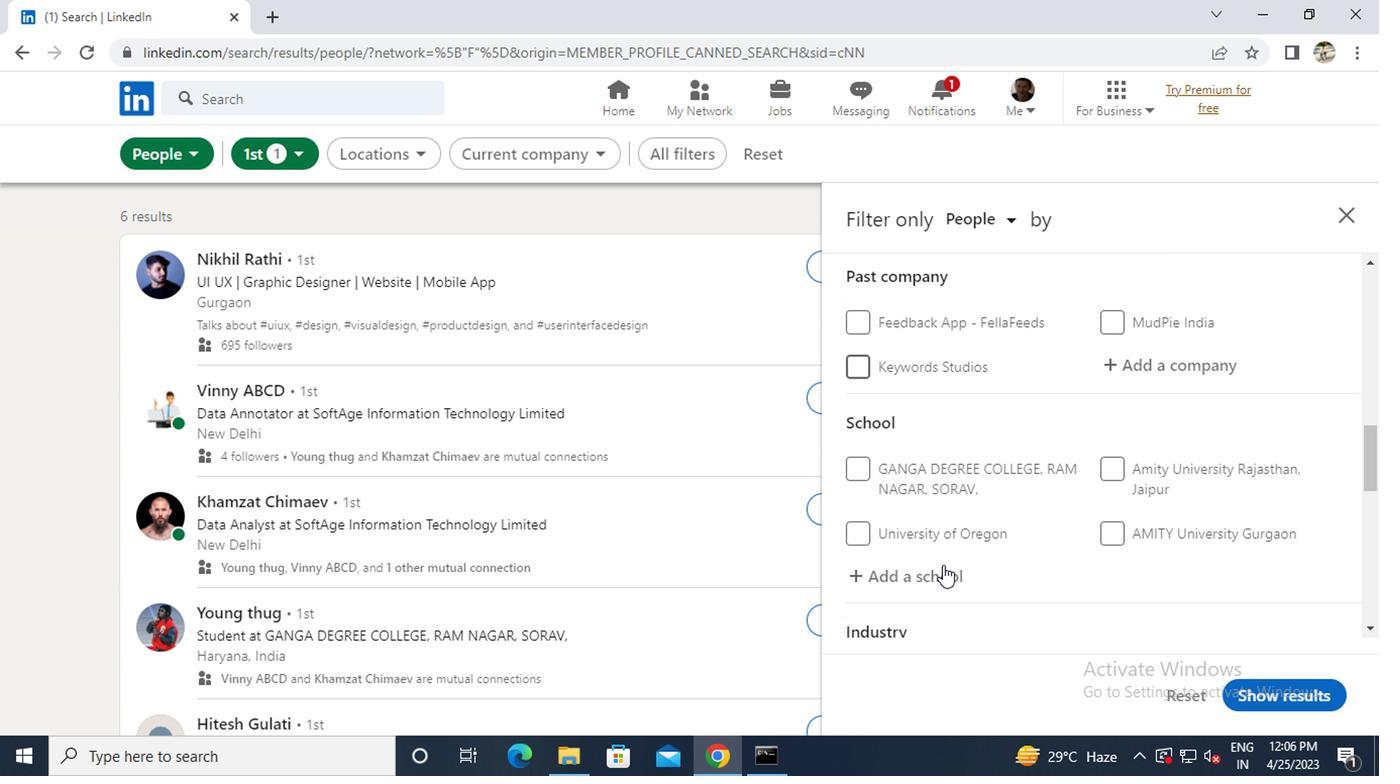 
Action: Key pressed GIET
Screenshot: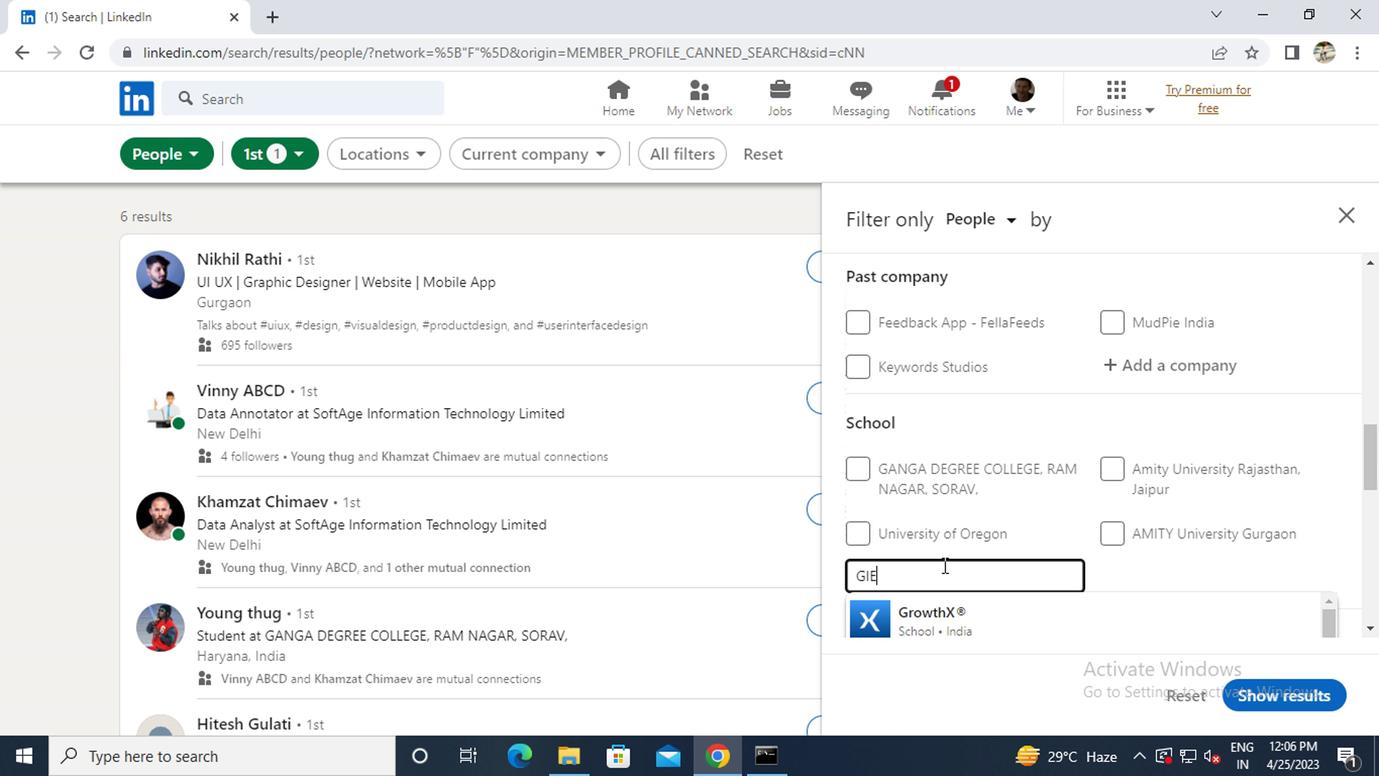 
Action: Mouse moved to (944, 612)
Screenshot: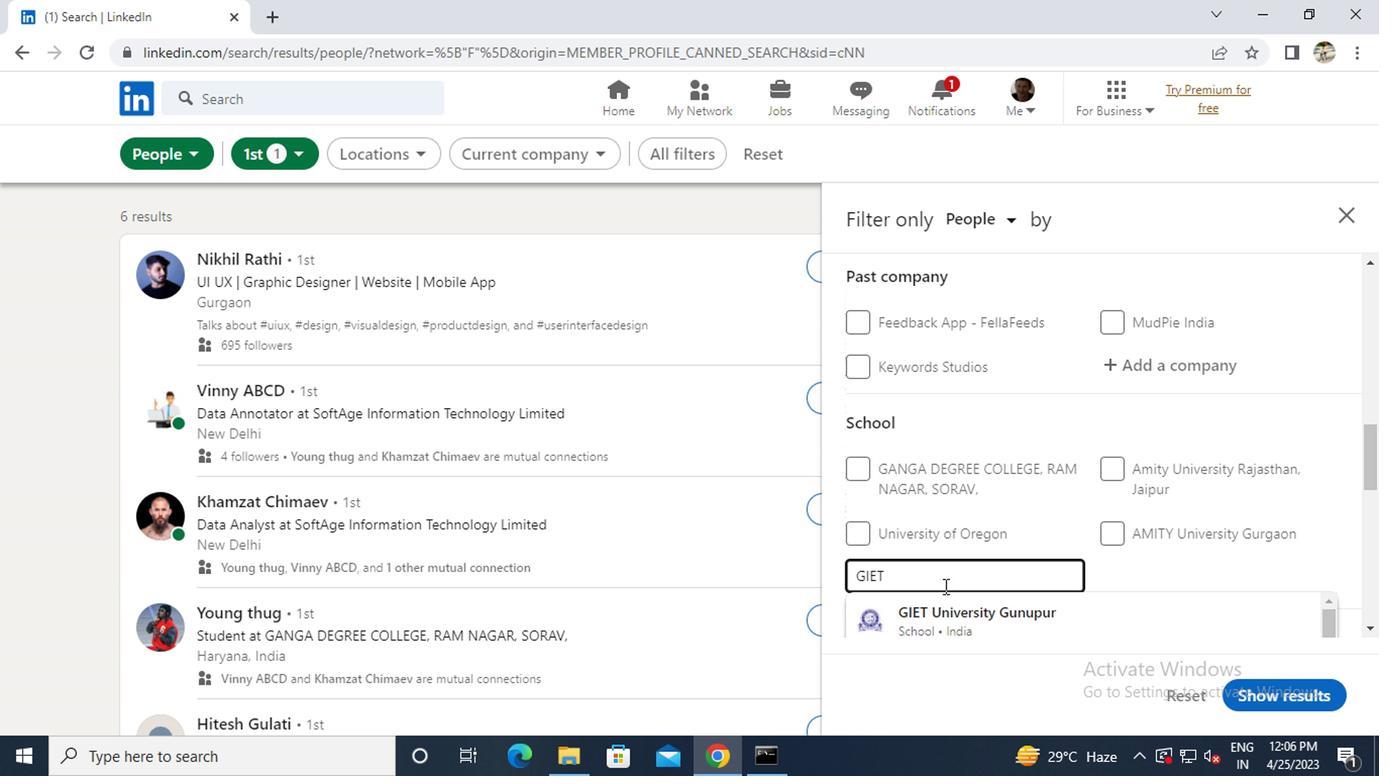 
Action: Mouse pressed left at (944, 612)
Screenshot: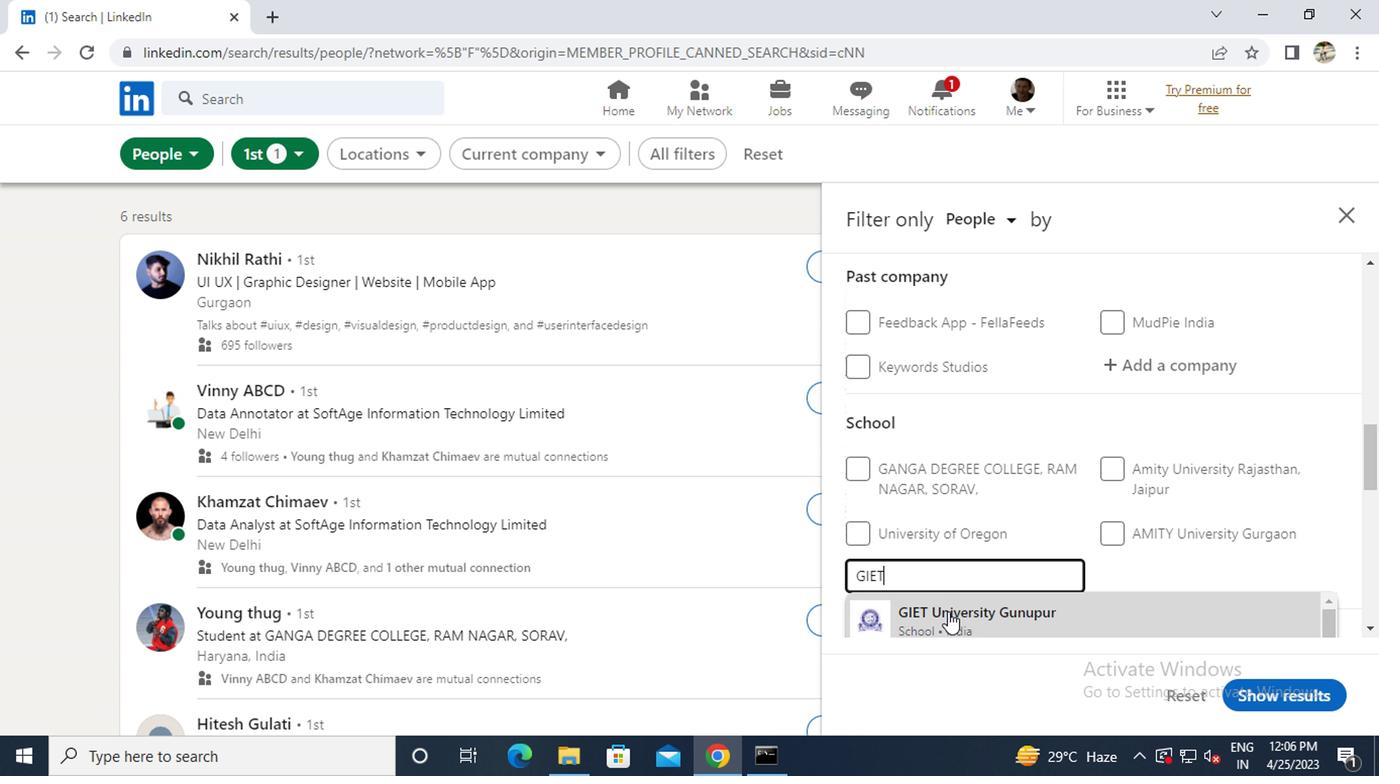 
Action: Mouse scrolled (944, 611) with delta (0, 0)
Screenshot: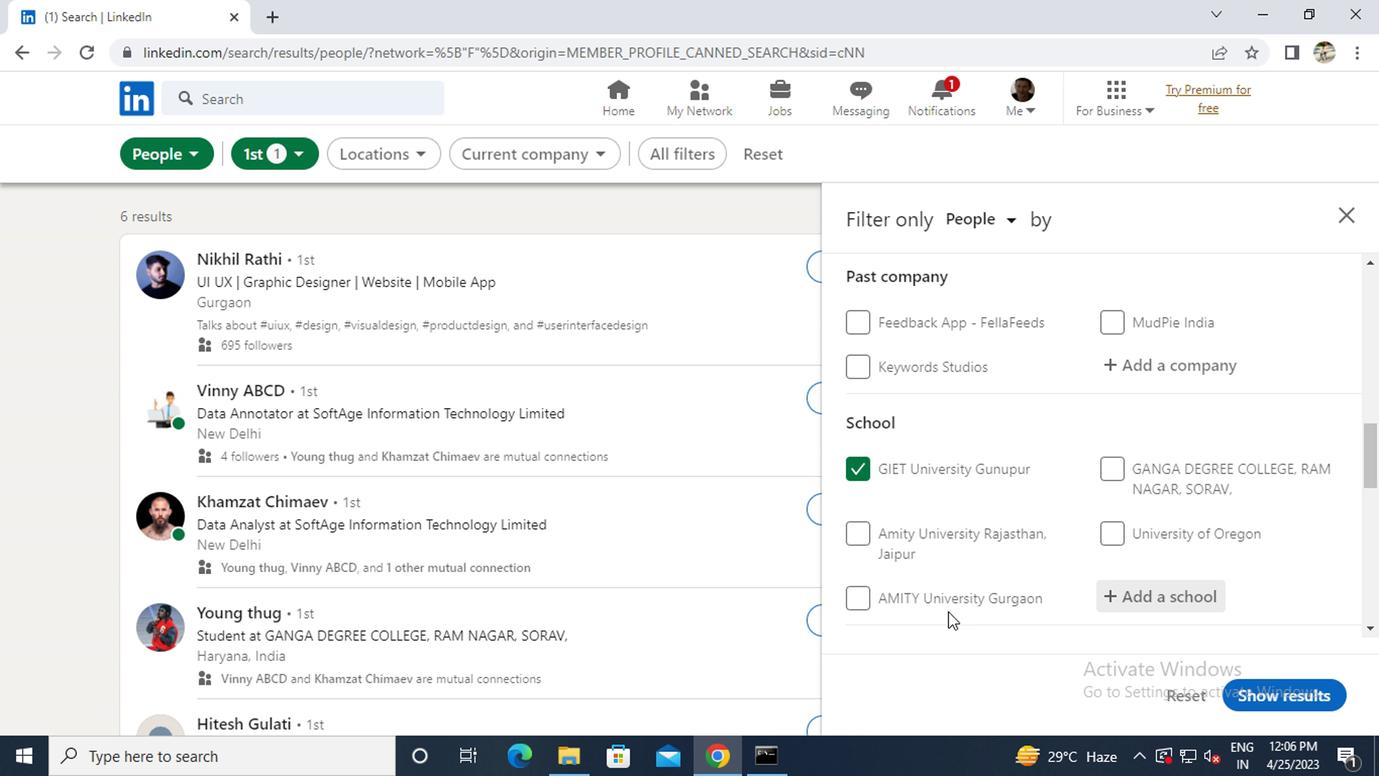 
Action: Mouse scrolled (944, 611) with delta (0, 0)
Screenshot: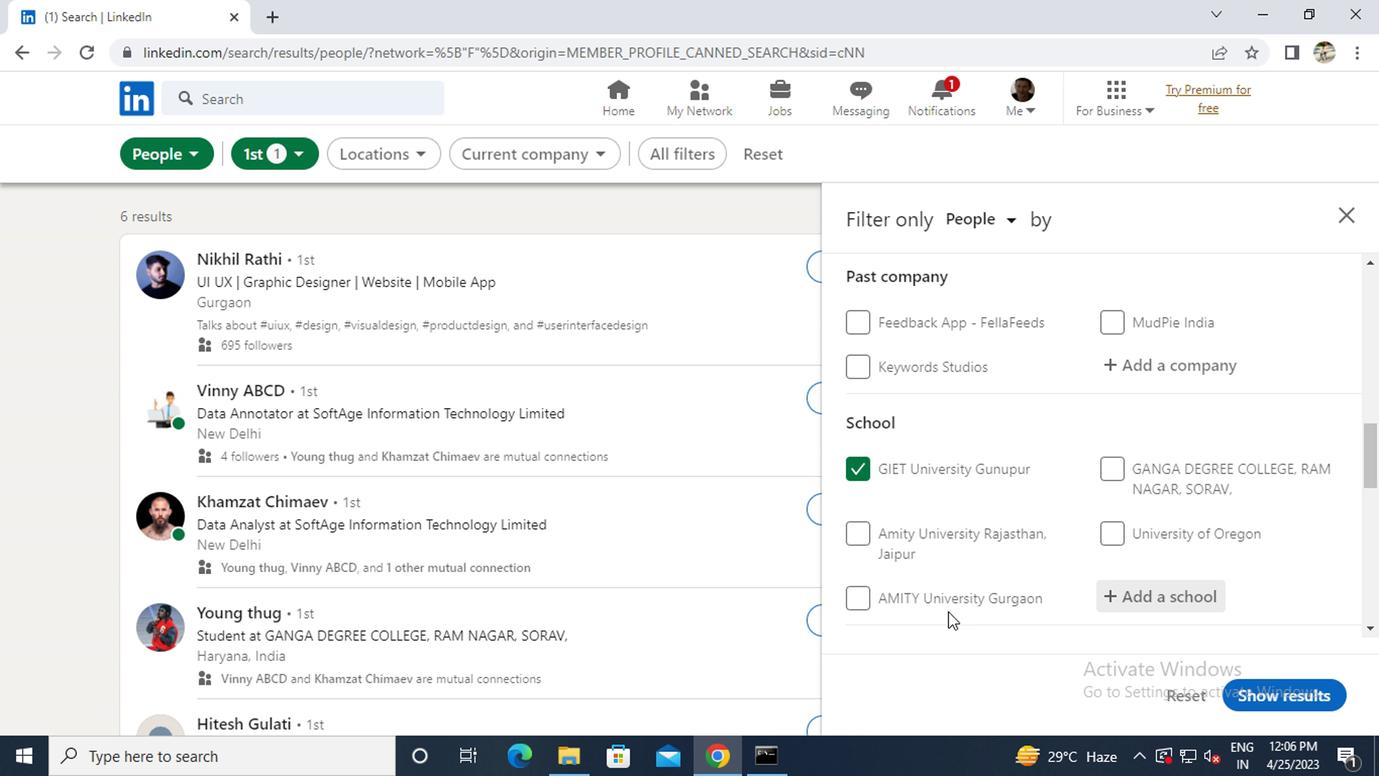 
Action: Mouse moved to (944, 596)
Screenshot: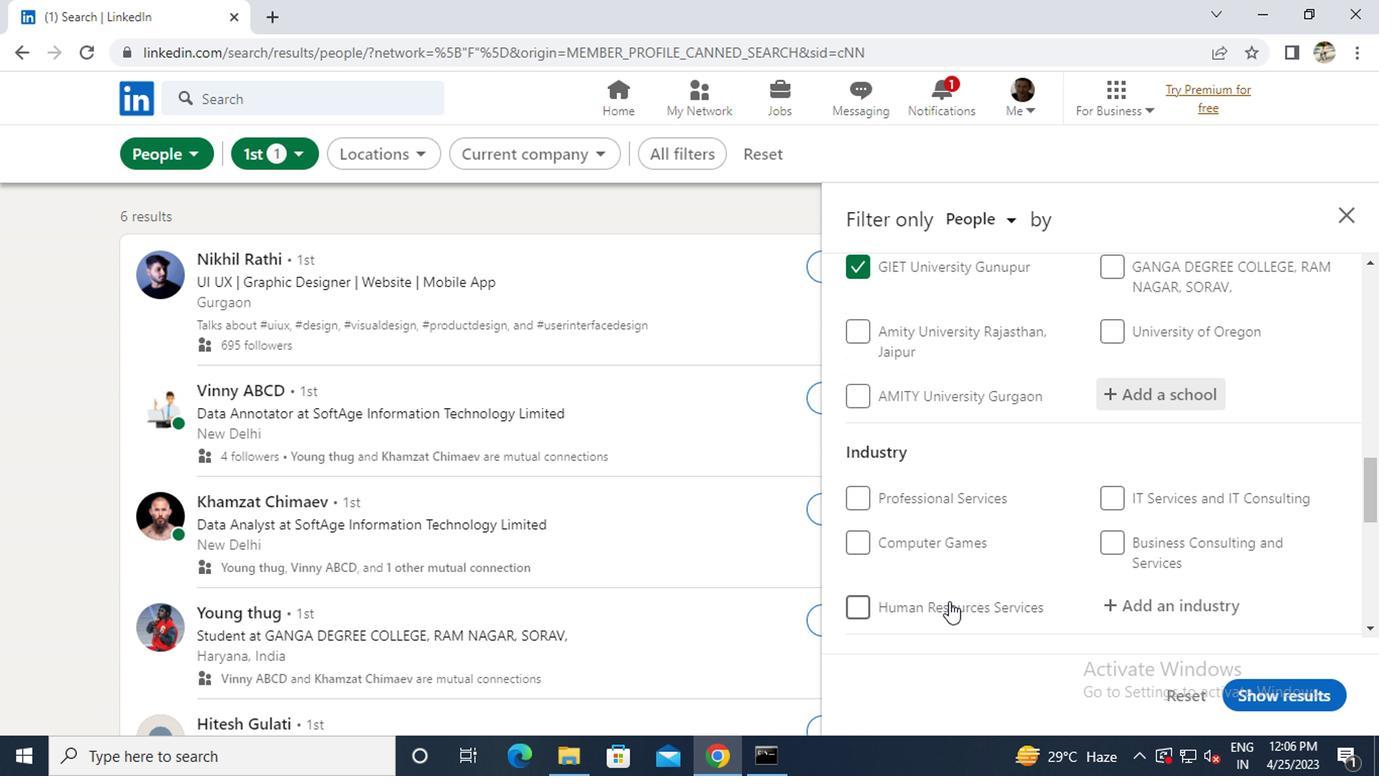 
Action: Mouse scrolled (944, 595) with delta (0, -1)
Screenshot: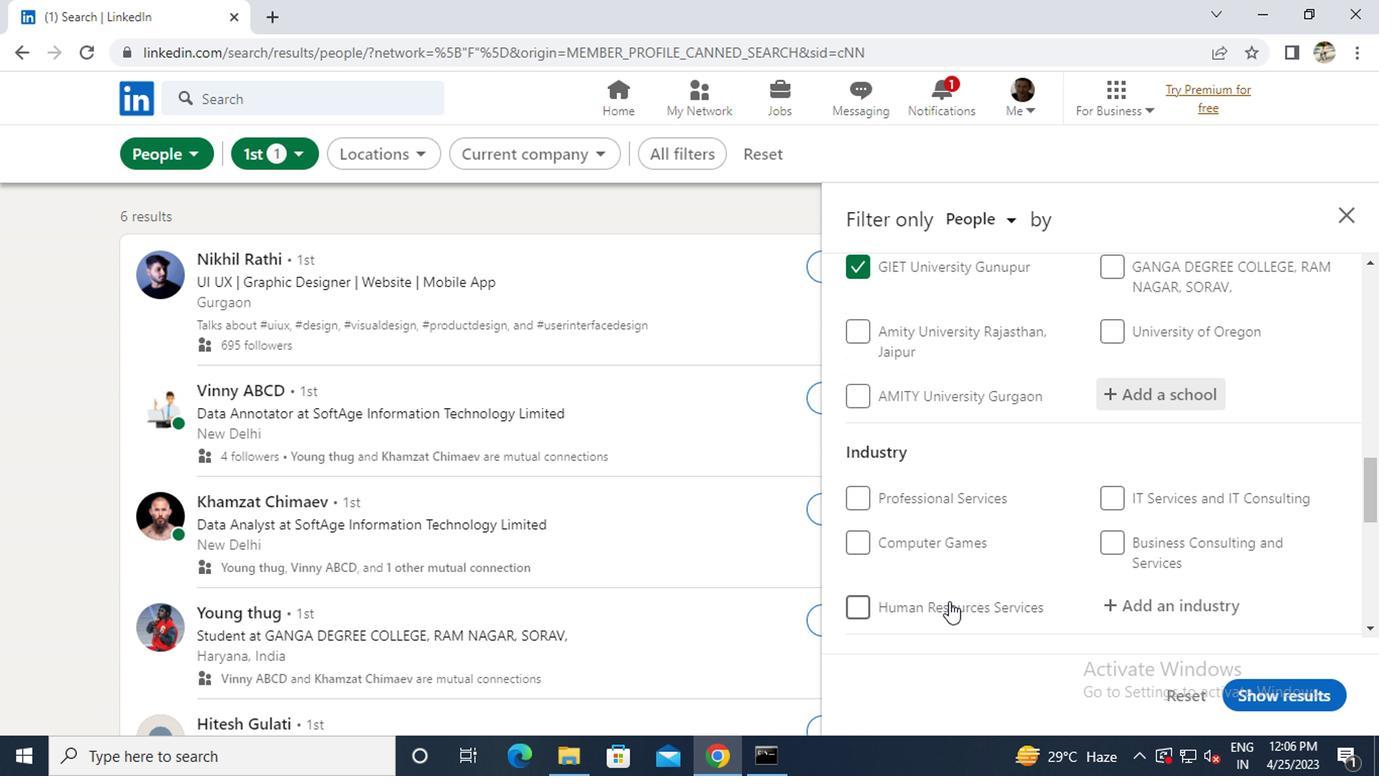 
Action: Mouse moved to (1145, 503)
Screenshot: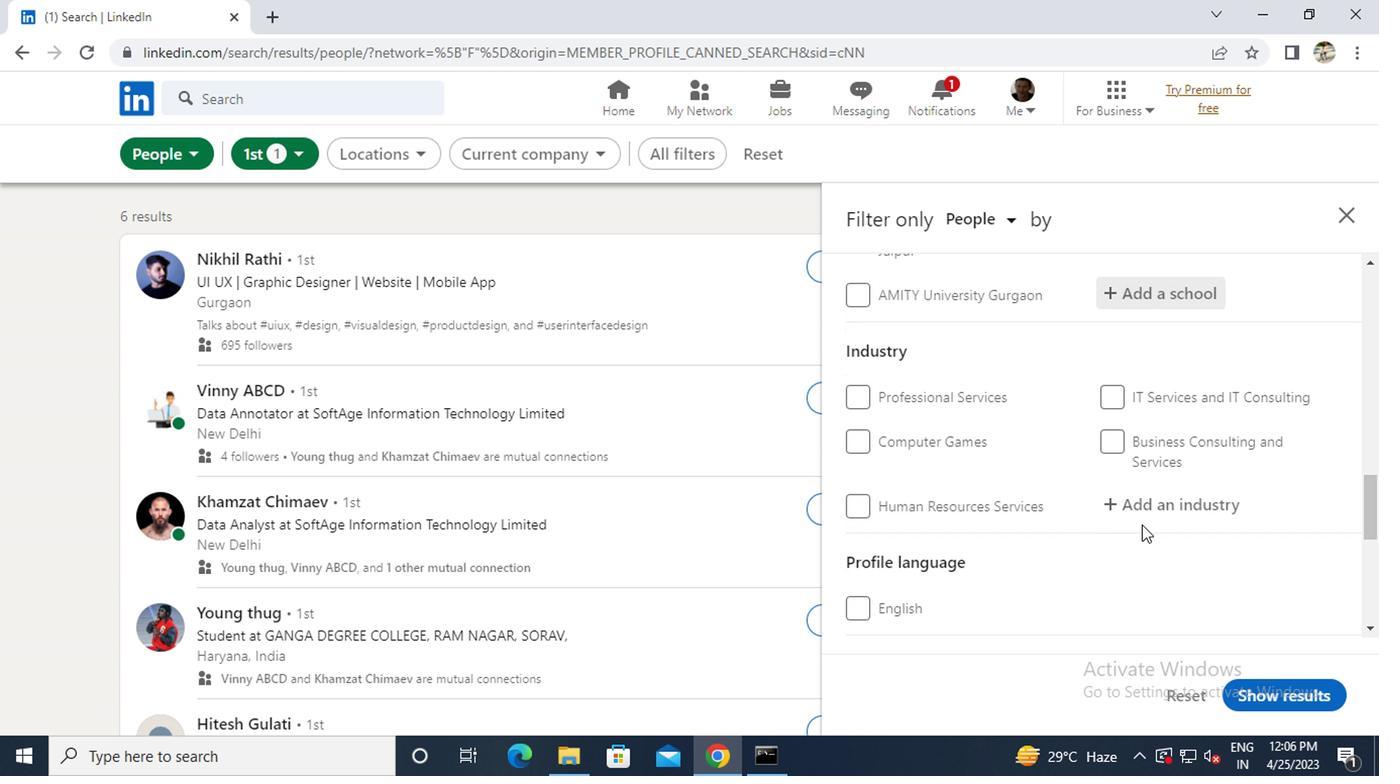 
Action: Mouse pressed left at (1145, 503)
Screenshot: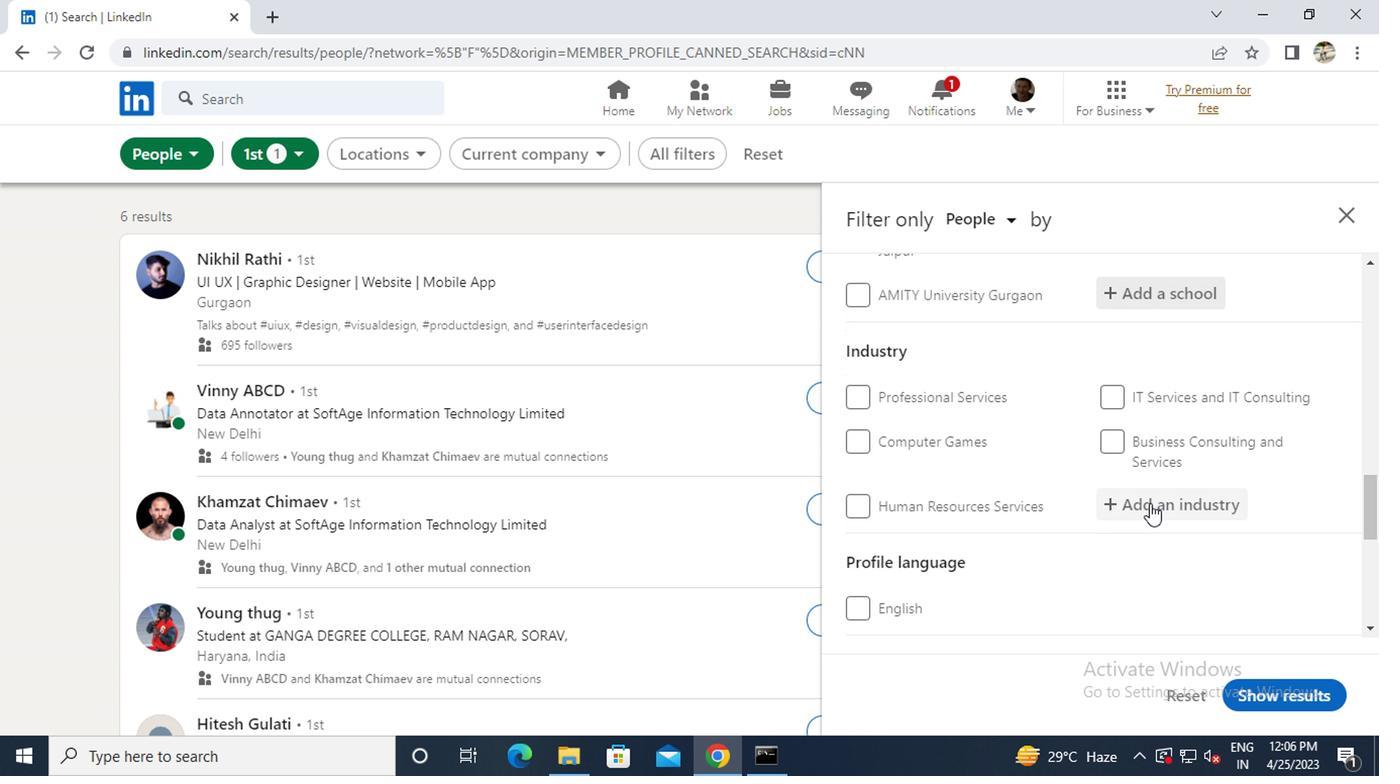 
Action: Key pressed A<Key.caps_lock>DMINISTRATION<Key.space>OF<Key.space>
Screenshot: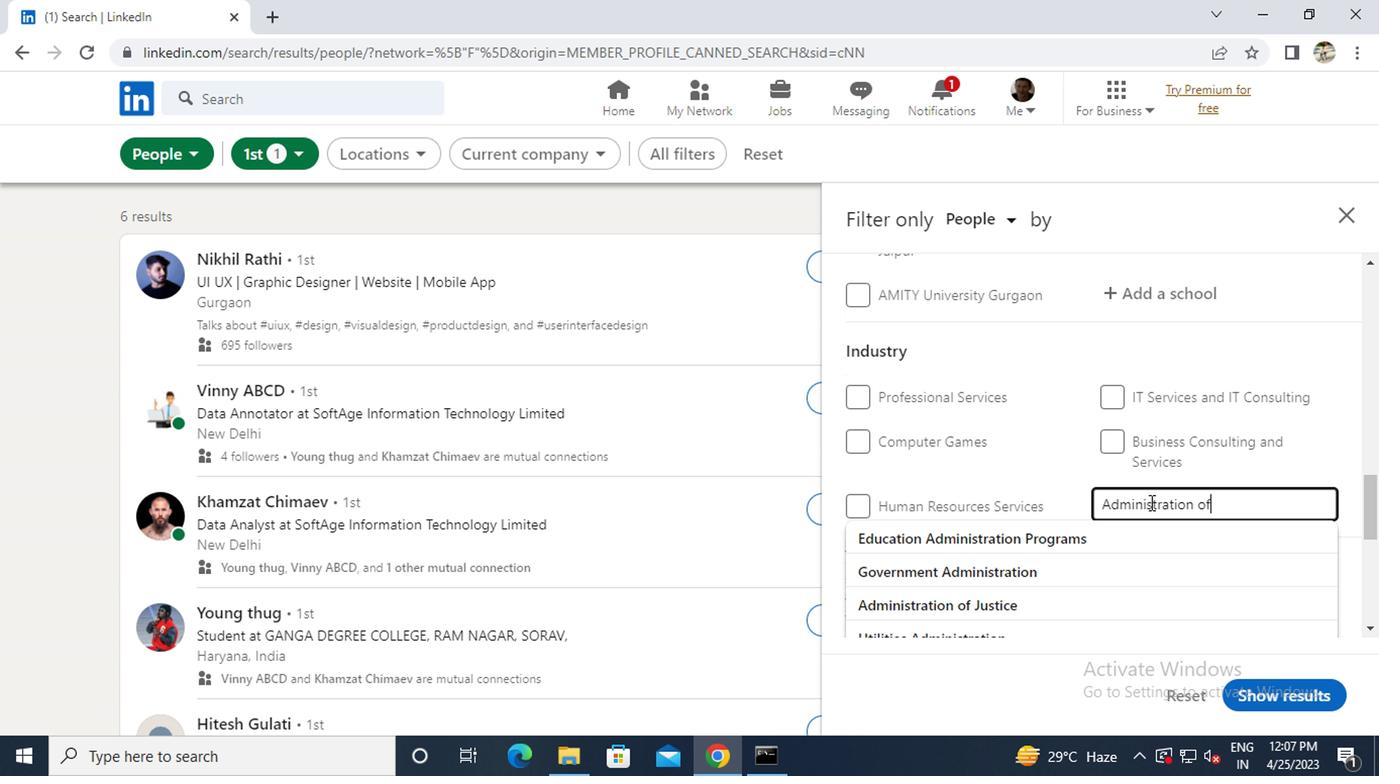 
Action: Mouse moved to (1020, 525)
Screenshot: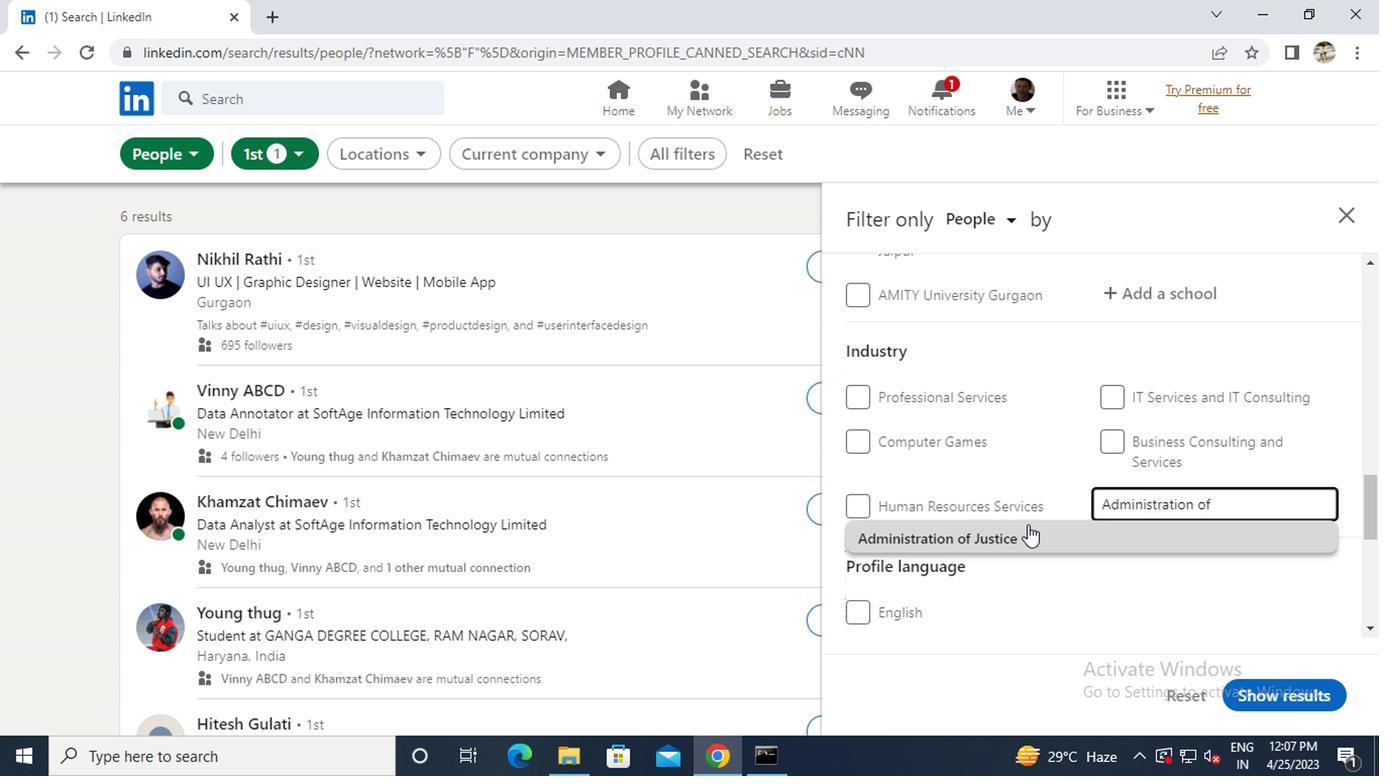 
Action: Mouse pressed left at (1020, 525)
Screenshot: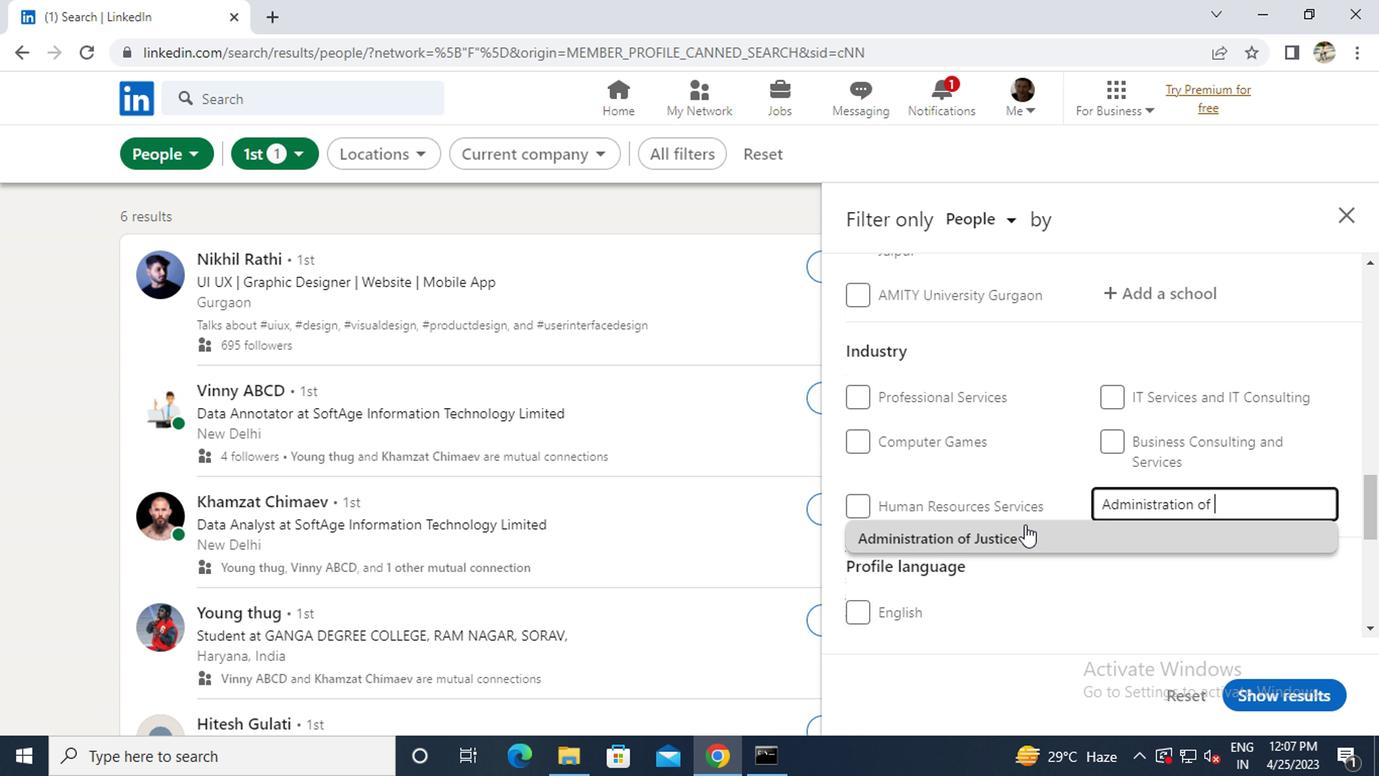 
Action: Mouse scrolled (1020, 524) with delta (0, 0)
Screenshot: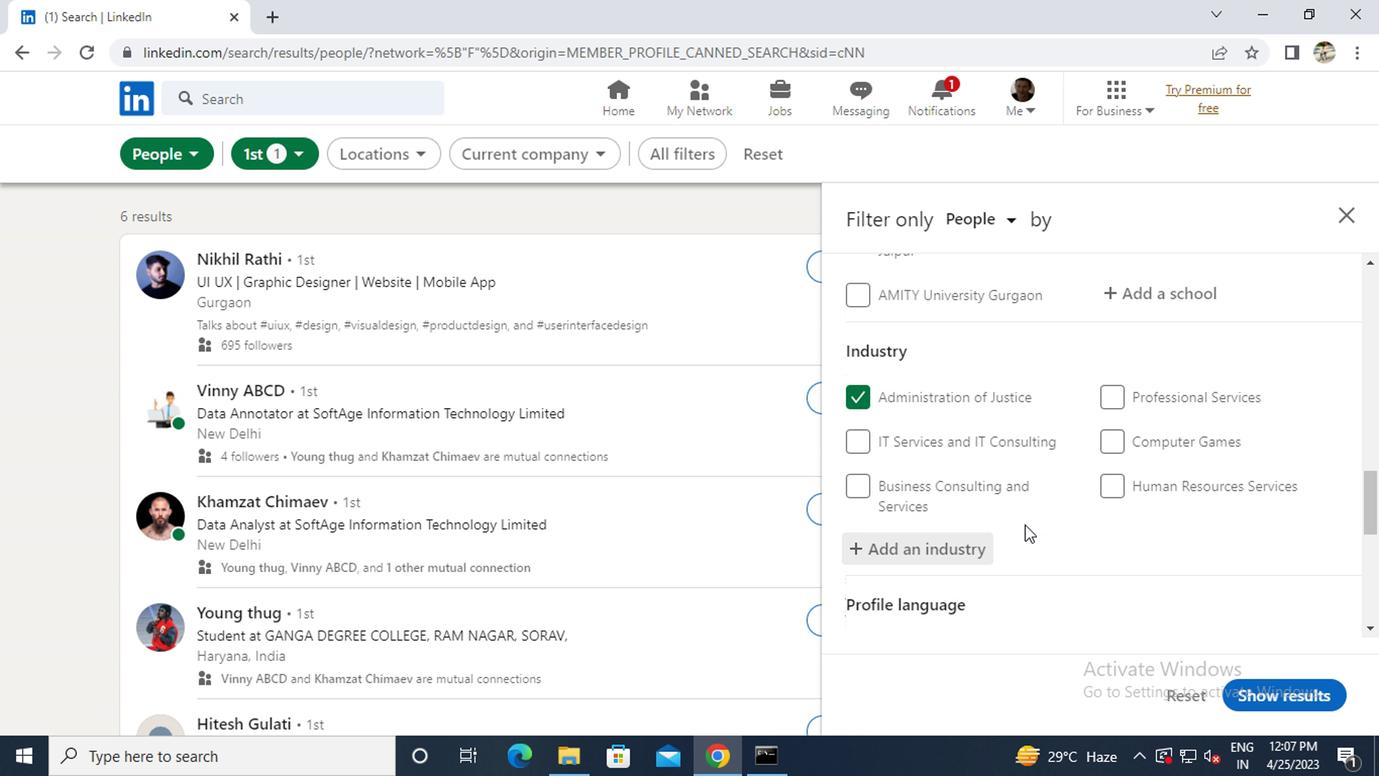 
Action: Mouse scrolled (1020, 524) with delta (0, 0)
Screenshot: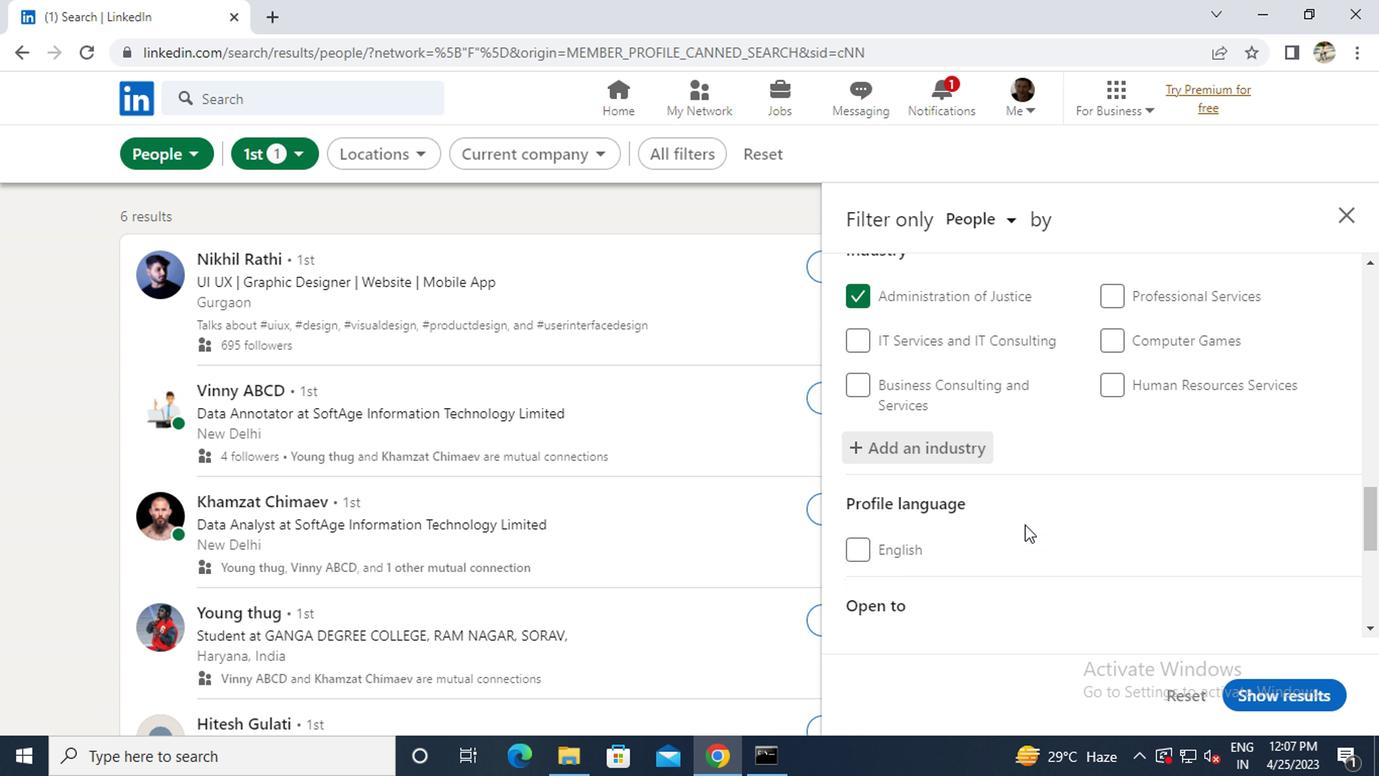 
Action: Mouse scrolled (1020, 524) with delta (0, 0)
Screenshot: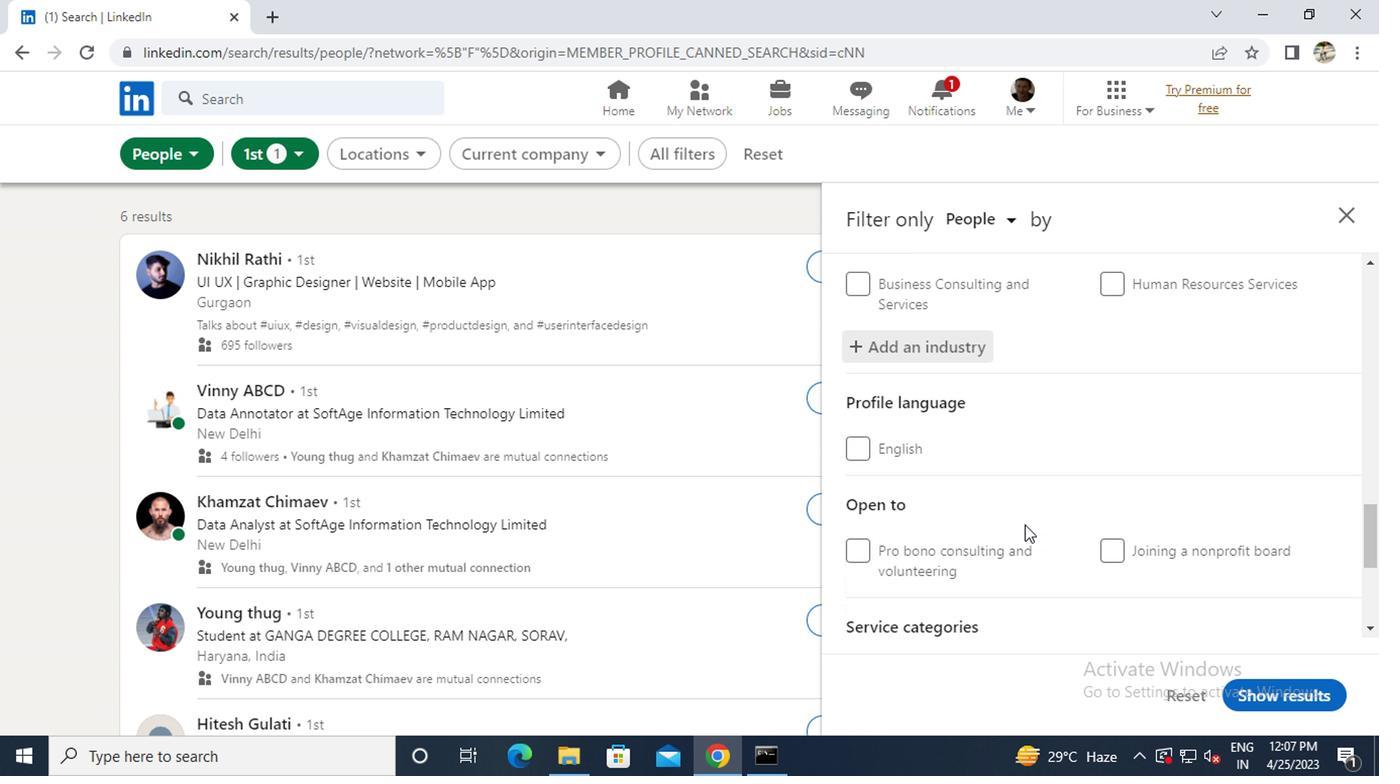
Action: Mouse scrolled (1020, 524) with delta (0, 0)
Screenshot: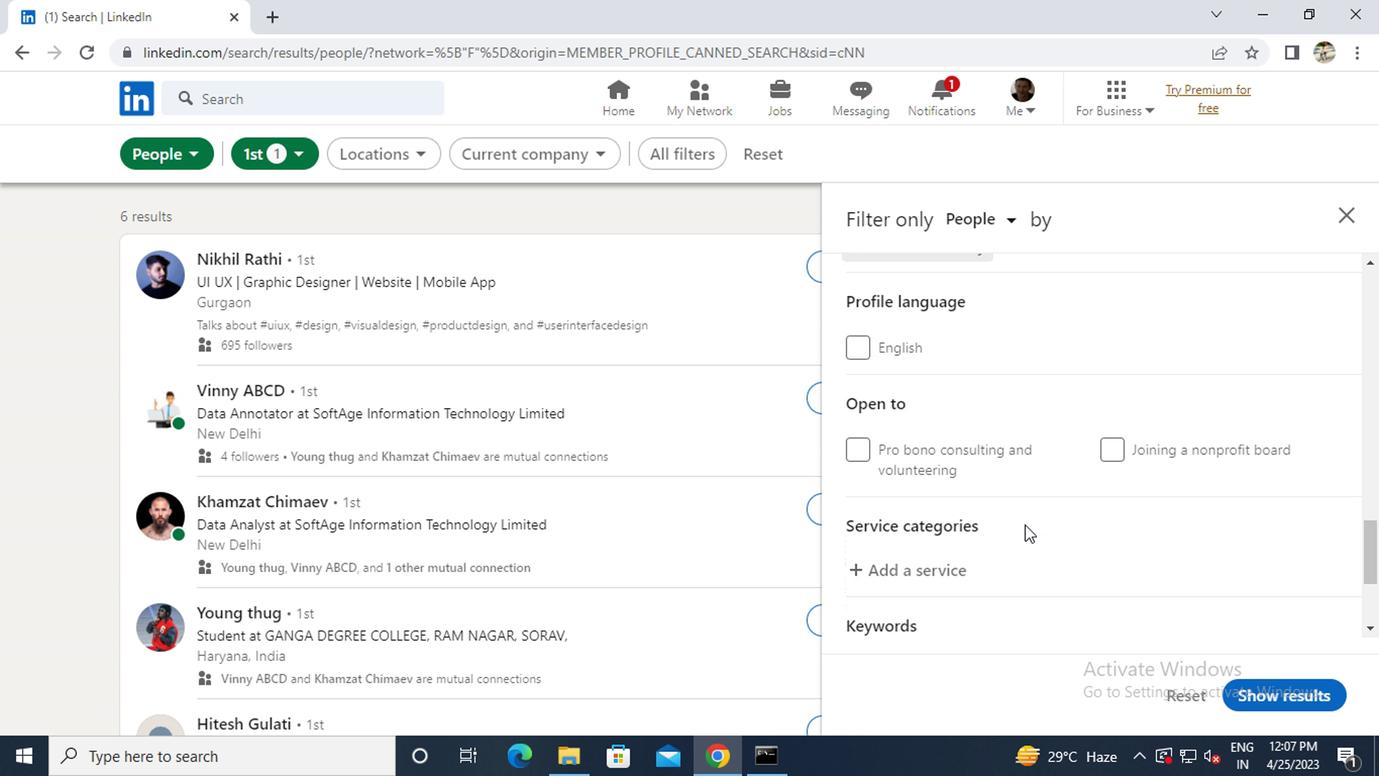 
Action: Mouse moved to (919, 476)
Screenshot: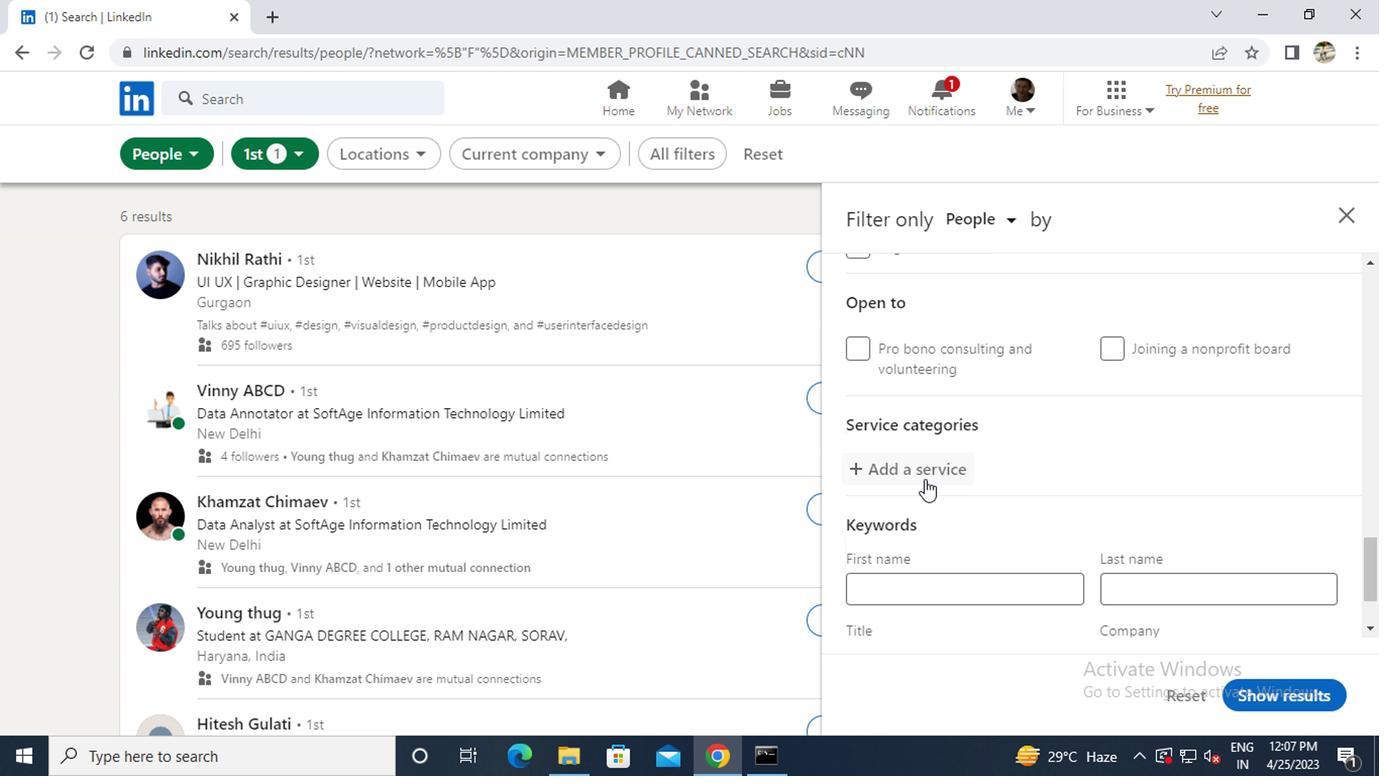 
Action: Mouse pressed left at (919, 476)
Screenshot: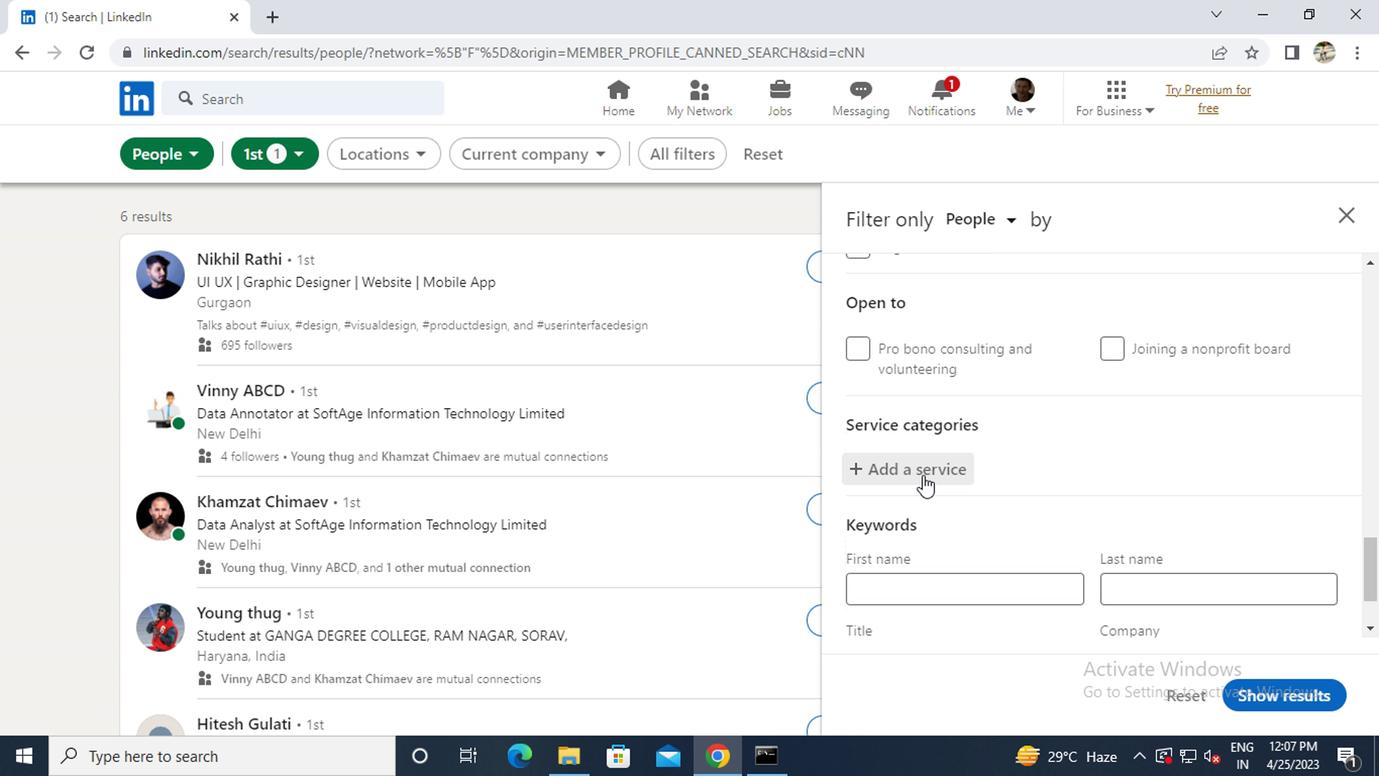 
Action: Key pressed <Key.caps_lock>C<Key.caps_lock>OMMERICAL<Key.space>
Screenshot: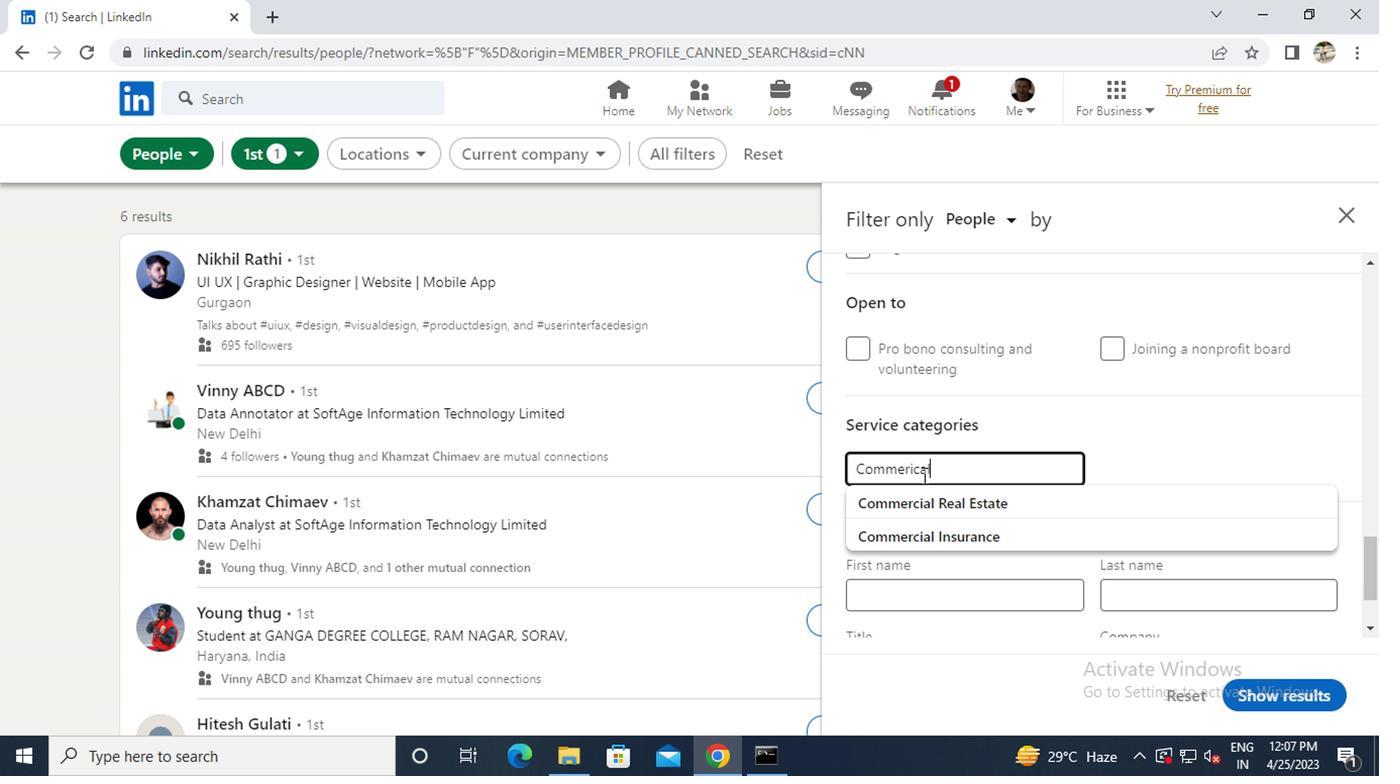 
Action: Mouse moved to (944, 509)
Screenshot: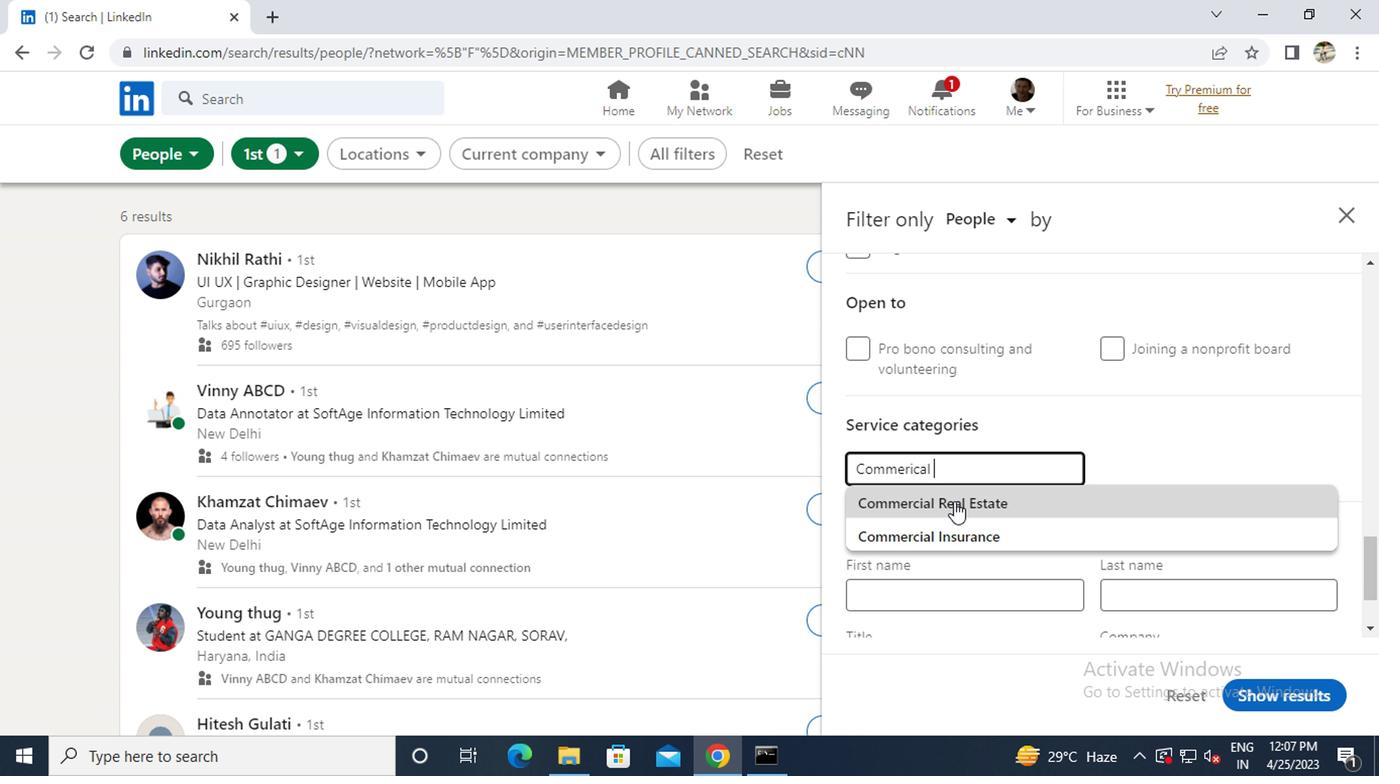 
Action: Mouse pressed left at (944, 509)
Screenshot: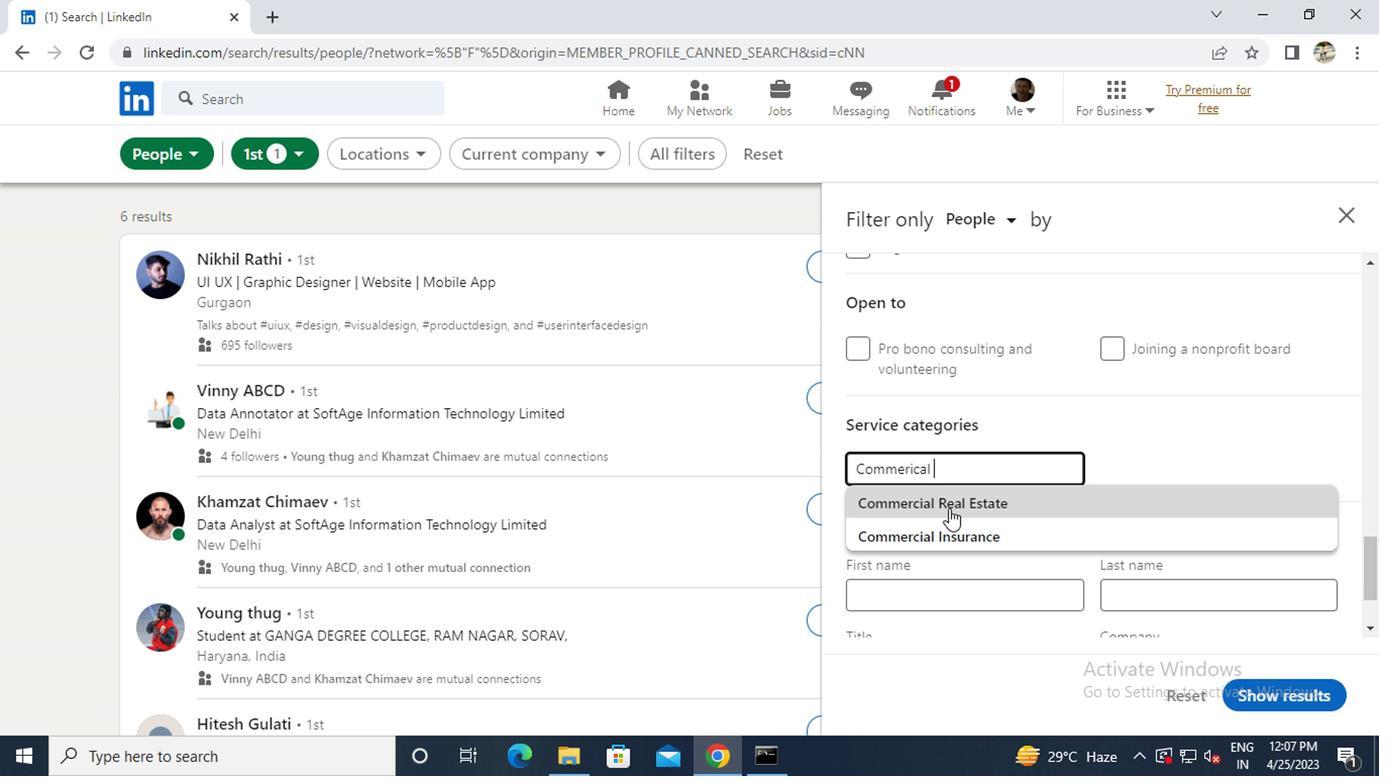 
Action: Mouse moved to (955, 526)
Screenshot: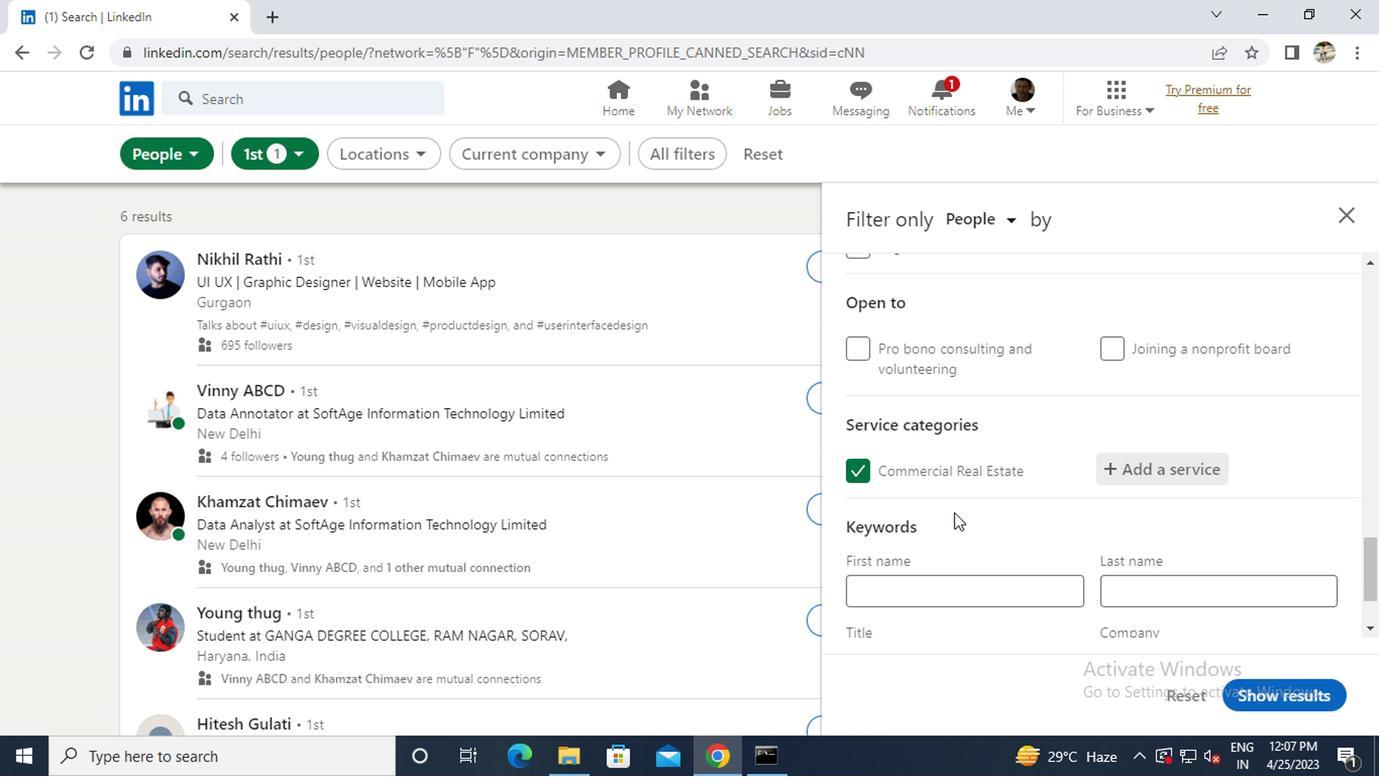
Action: Mouse scrolled (955, 525) with delta (0, -1)
Screenshot: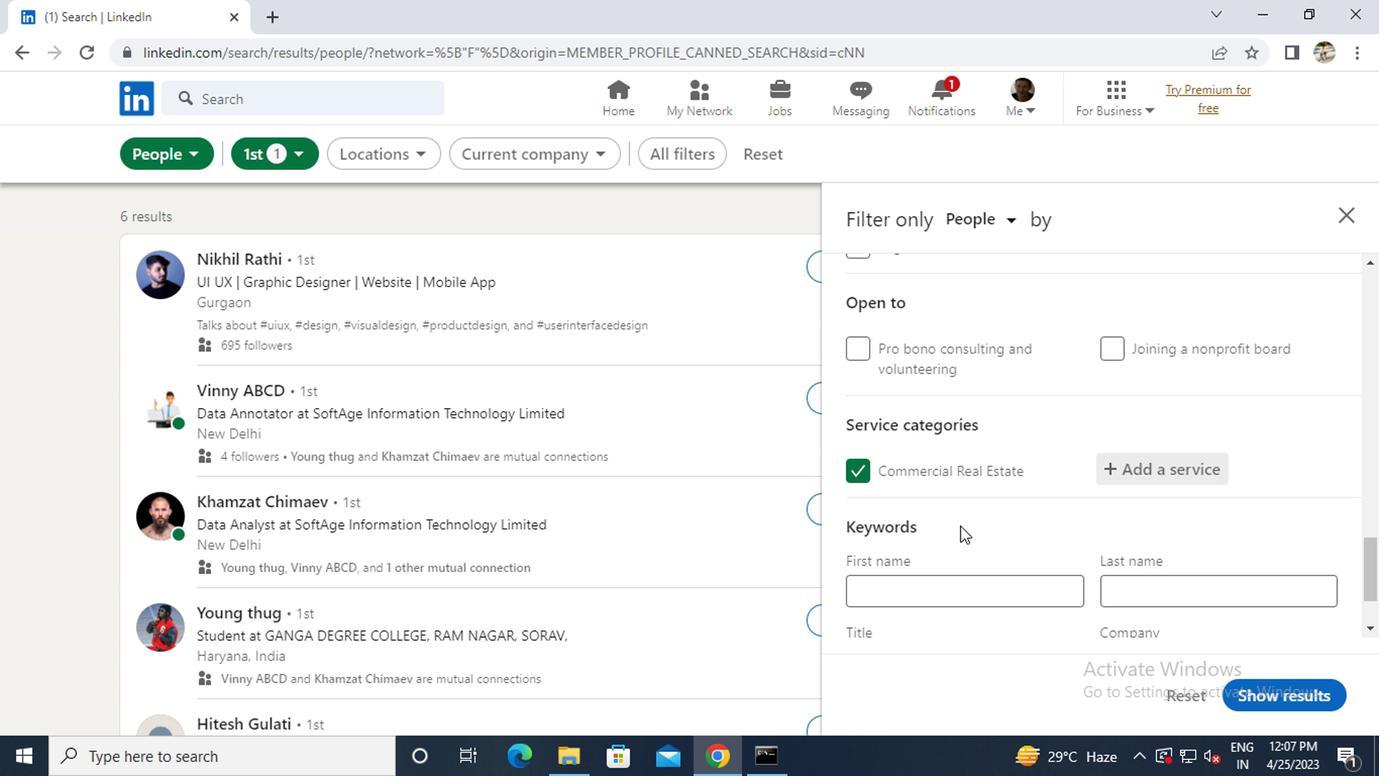 
Action: Mouse moved to (947, 570)
Screenshot: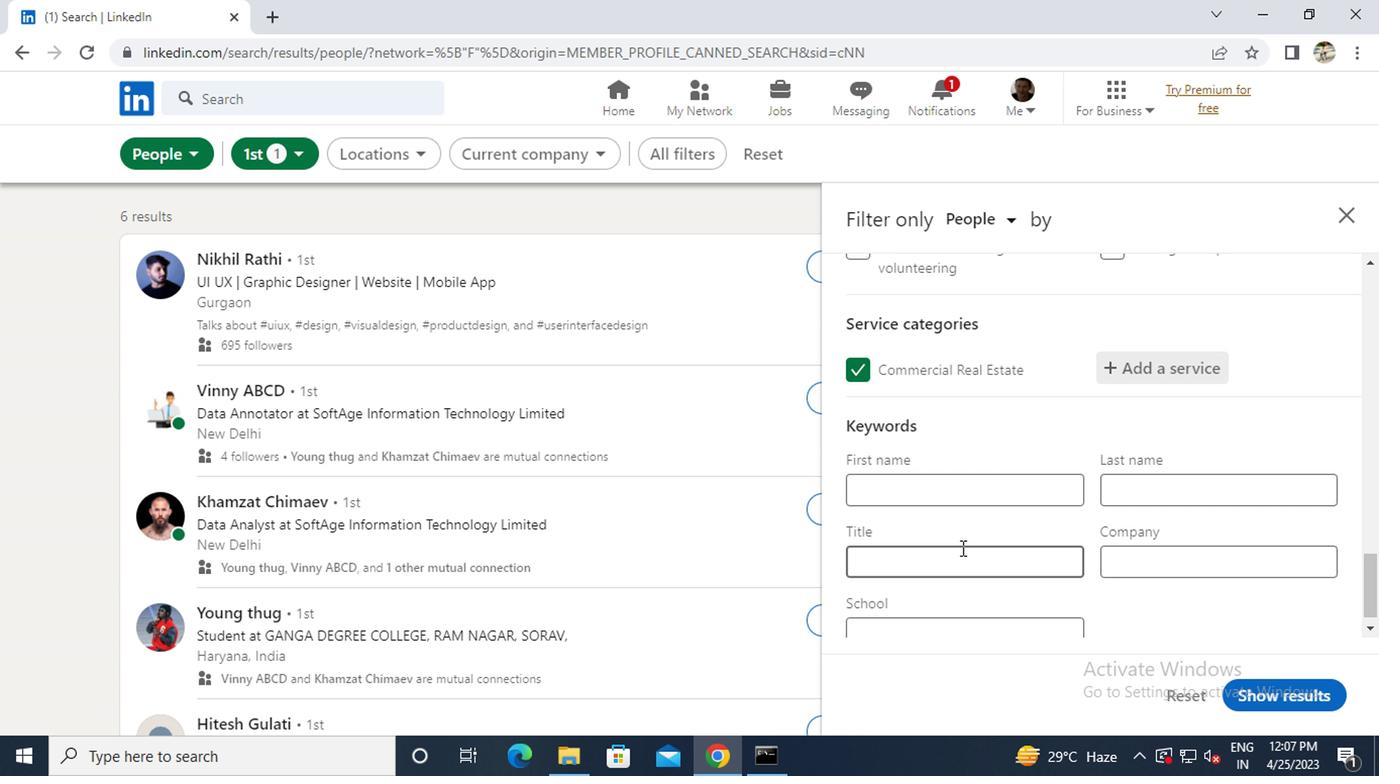 
Action: Mouse pressed left at (947, 570)
Screenshot: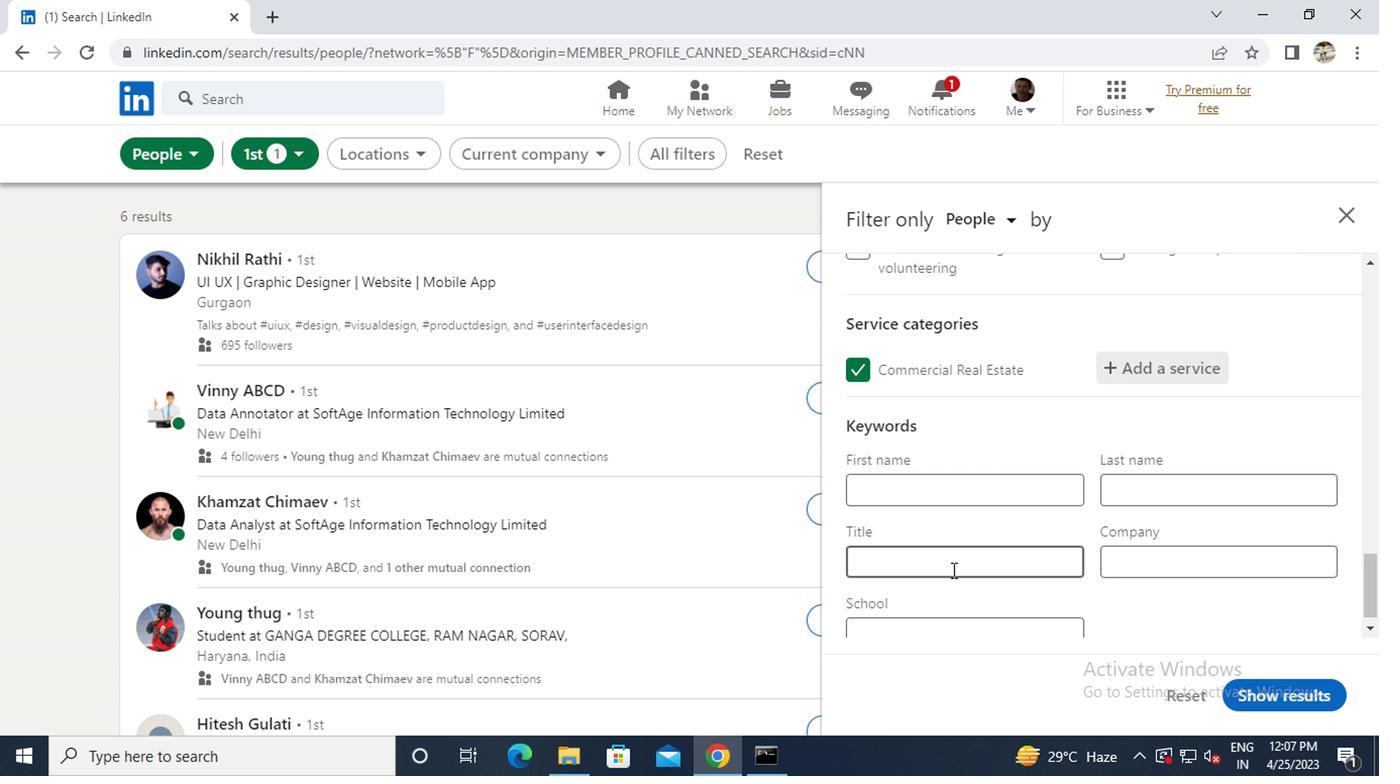 
Action: Key pressed <Key.caps_lock>A<Key.caps_lock>REA<Key.space><Key.caps_lock>S<Key.caps_lock>ALES<Key.space><Key.caps_lock>M<Key.caps_lock>ANEGER
Screenshot: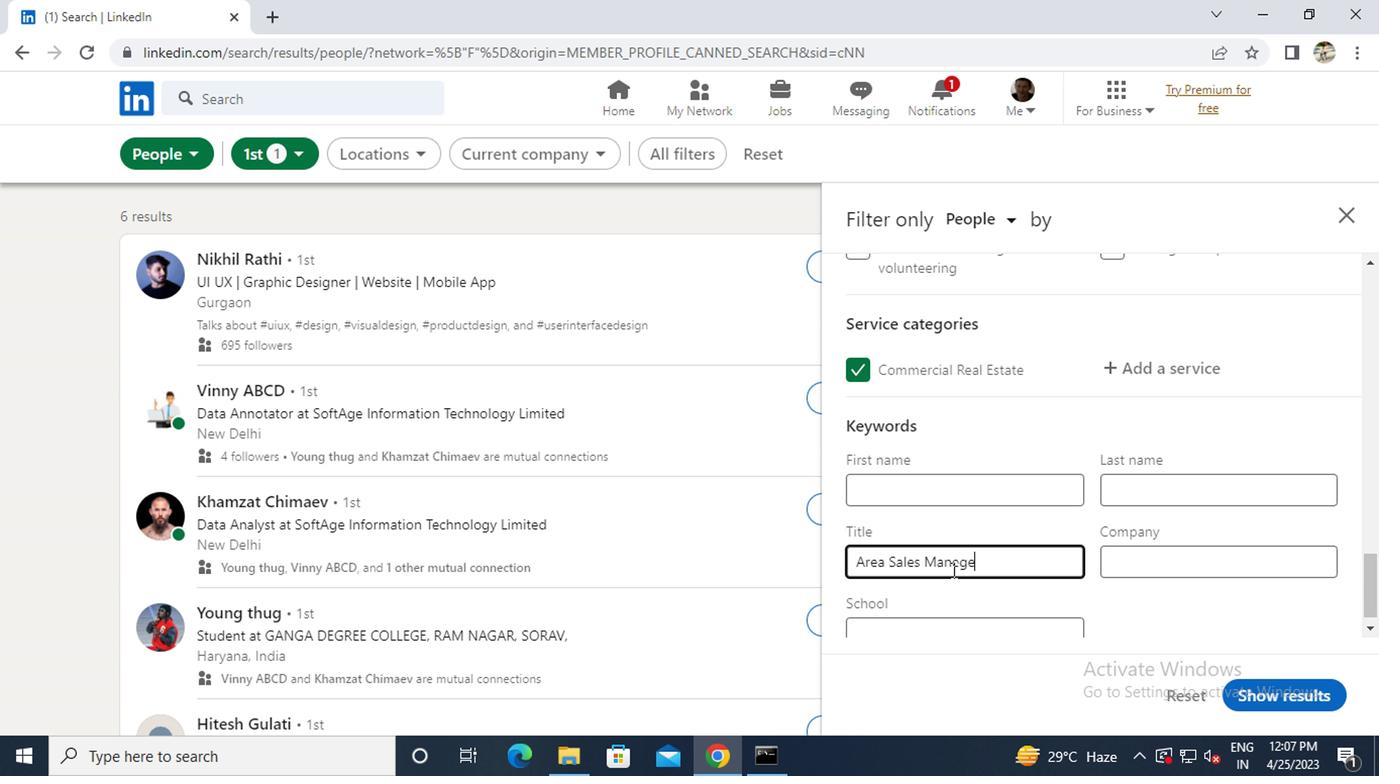 
Action: Mouse moved to (979, 574)
Screenshot: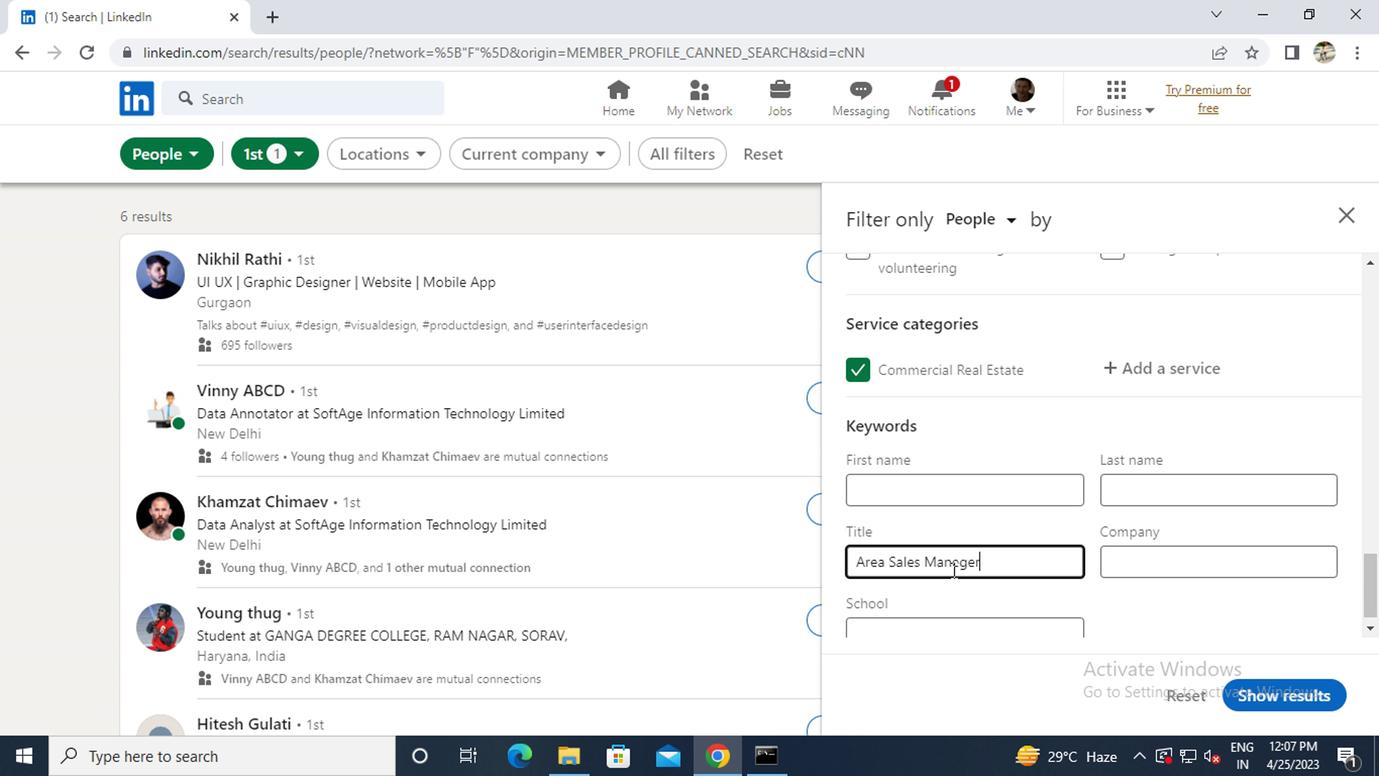 
Action: Mouse scrolled (979, 574) with delta (0, 0)
Screenshot: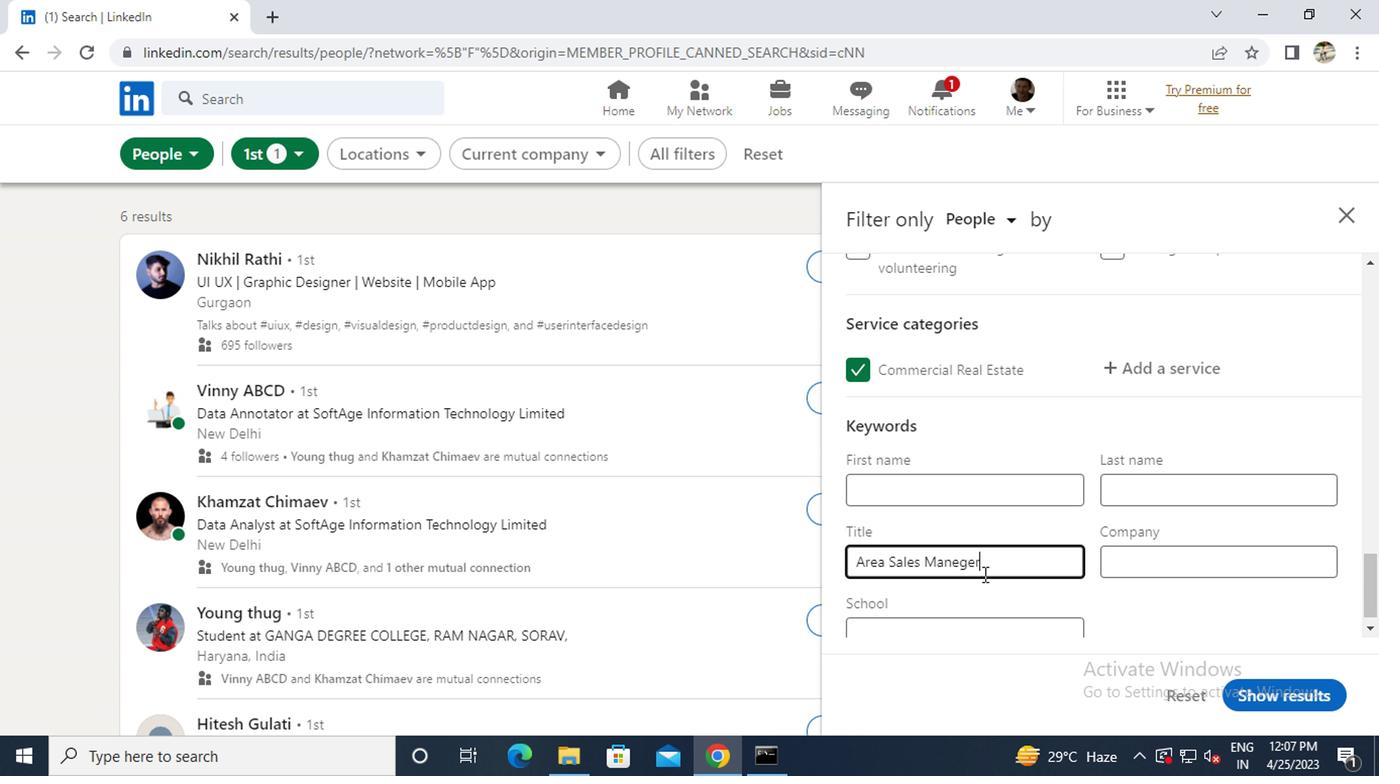 
Action: Mouse moved to (1253, 700)
Screenshot: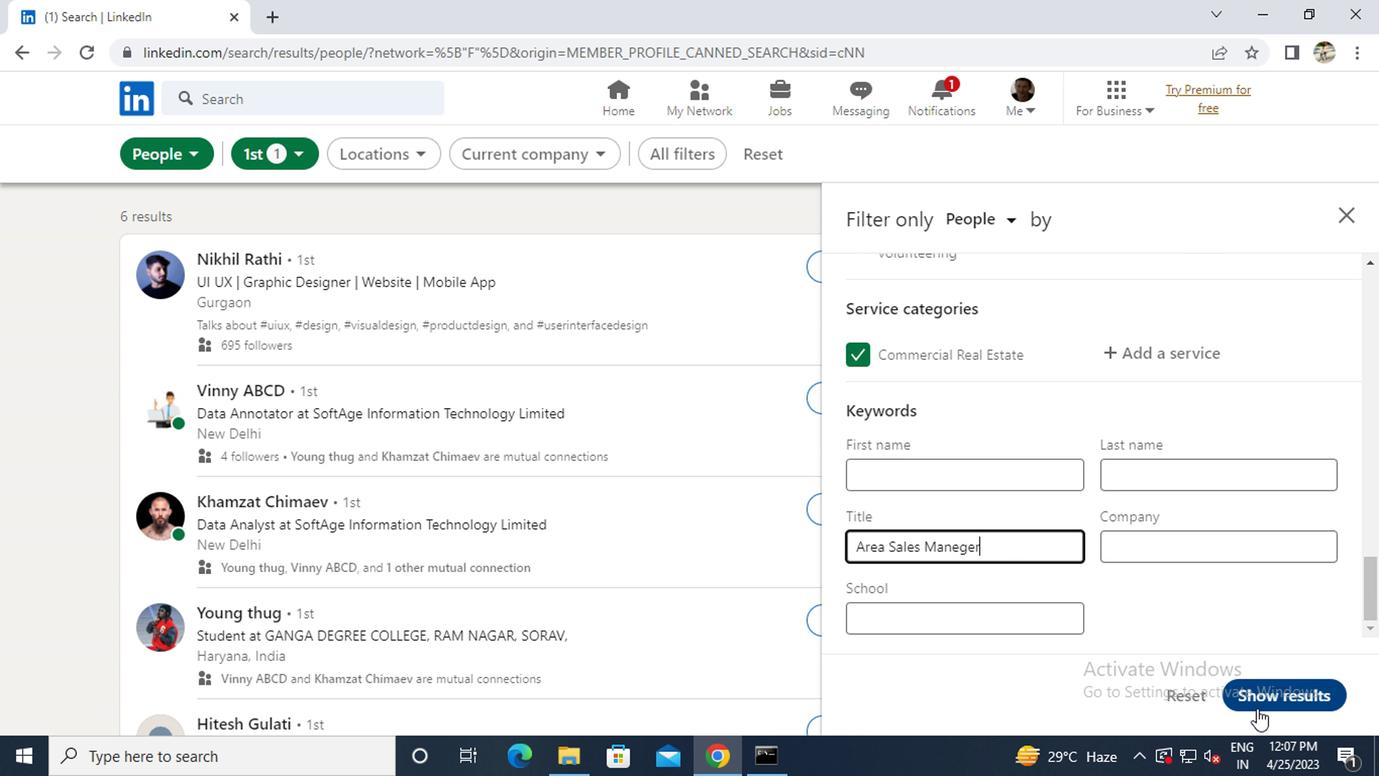 
Action: Mouse pressed left at (1253, 700)
Screenshot: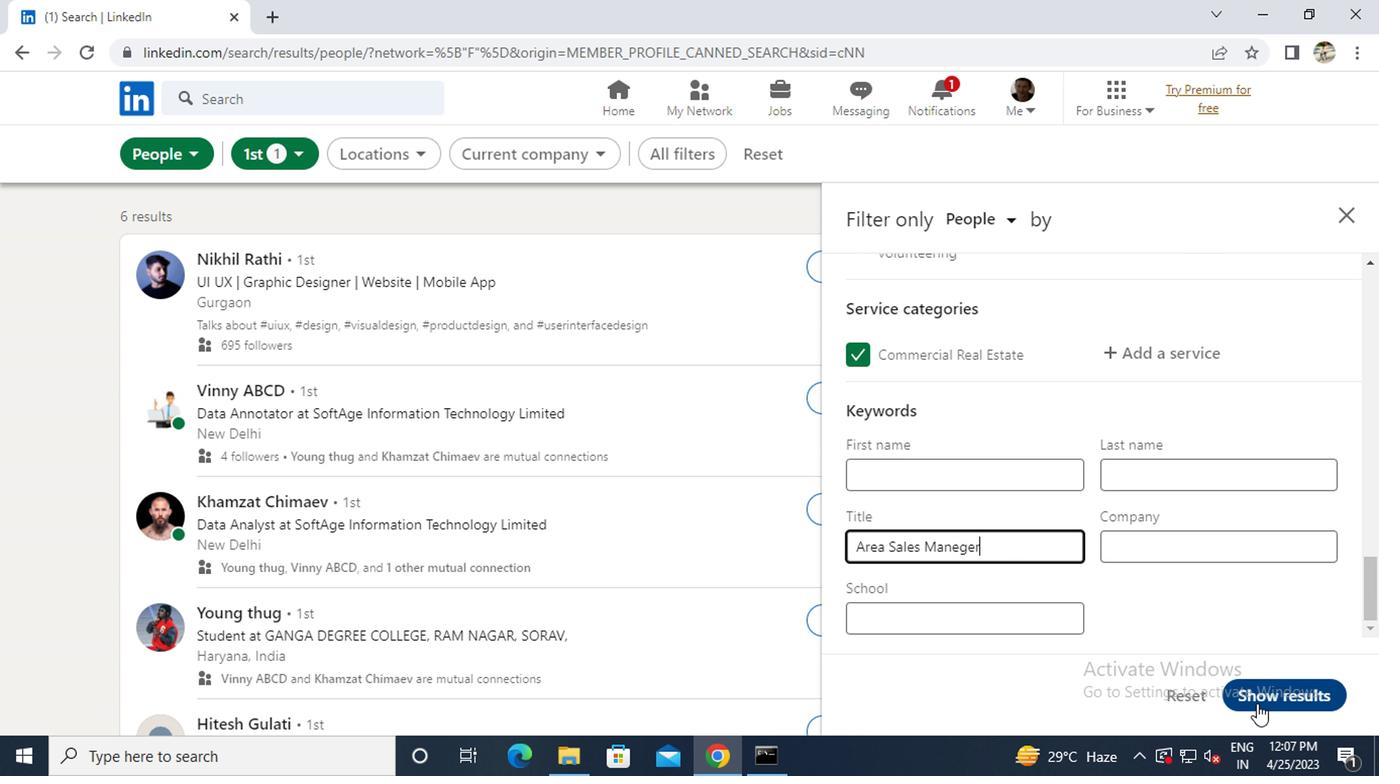 
